 Task: Log work in the project AtlasLine for the issue 'Develop a new feature to allow for real-time collaboration on documents' spent time as '1w 1d 11h 21m' and remaining time as '4w 3d 4h 38m' and move to top of backlog. Now add the issue to the epic 'Virtual Private Network (VPN) Implementation'. Log work in the project AtlasLine for the issue 'Implement a new feature to allow for automatic updates to the software' spent time as '6w 5d 13h 13m' and remaining time as '2w 5d 9h 17m' and move to bottom of backlog. Now add the issue to the epic 'Enterprise Resource Planning (ERP) Implementation'
Action: Mouse moved to (193, 54)
Screenshot: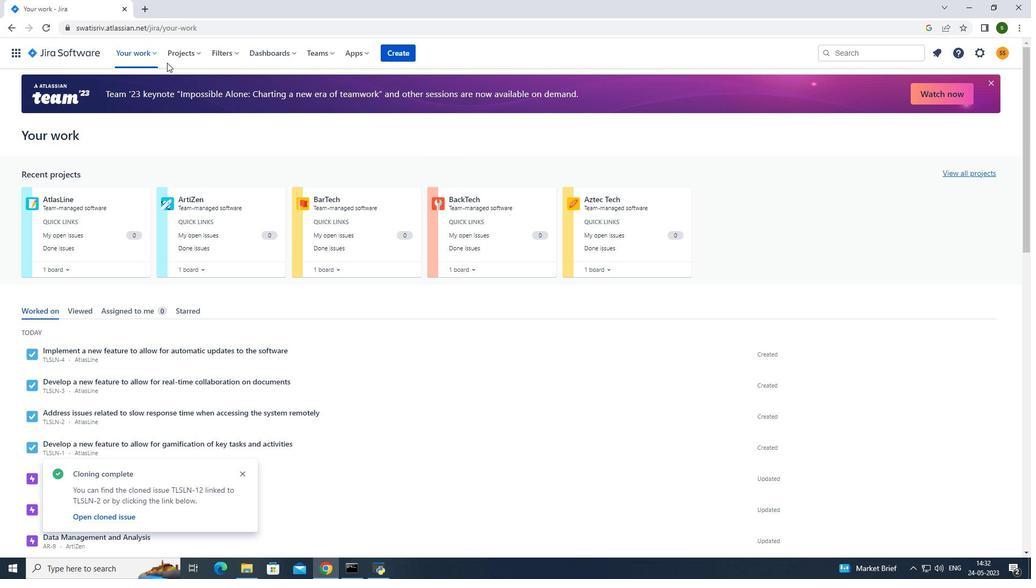 
Action: Mouse pressed left at (193, 54)
Screenshot: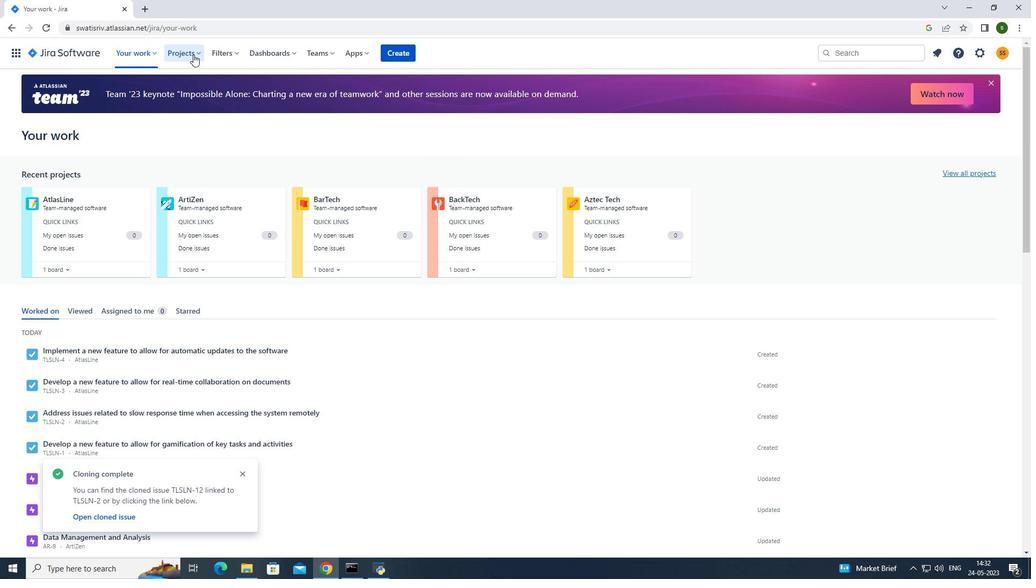 
Action: Mouse moved to (210, 94)
Screenshot: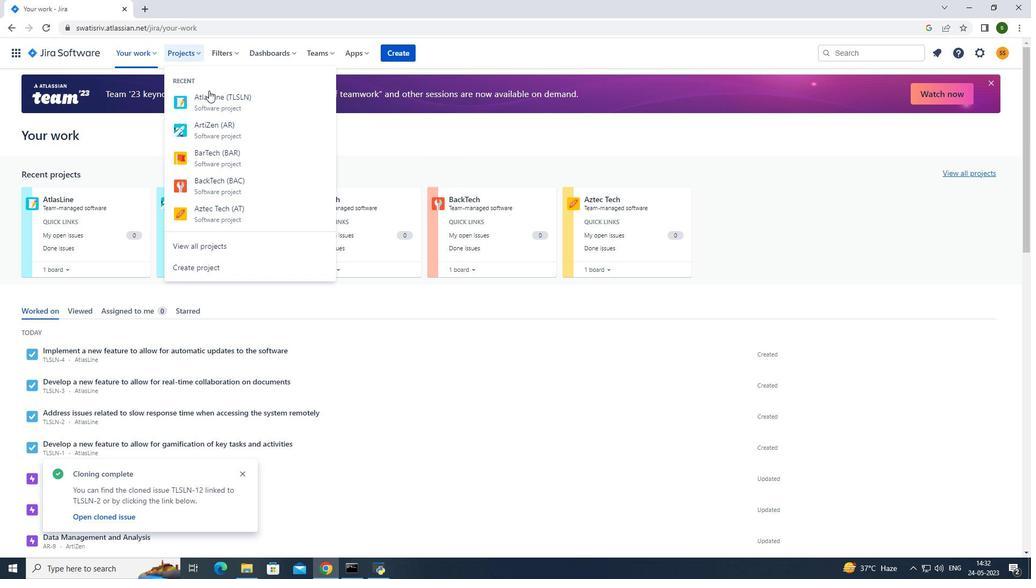 
Action: Mouse pressed left at (210, 94)
Screenshot: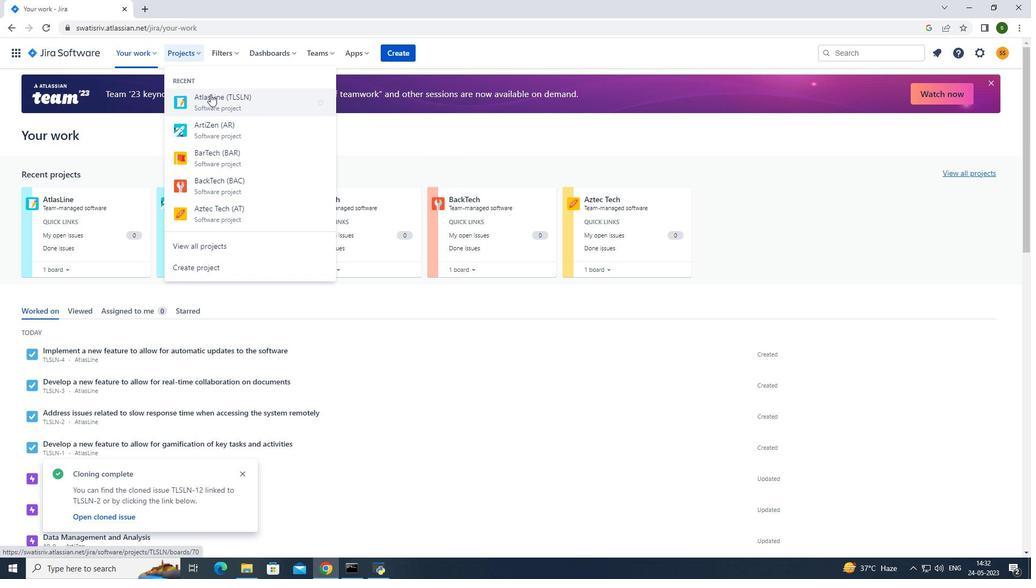 
Action: Mouse moved to (103, 160)
Screenshot: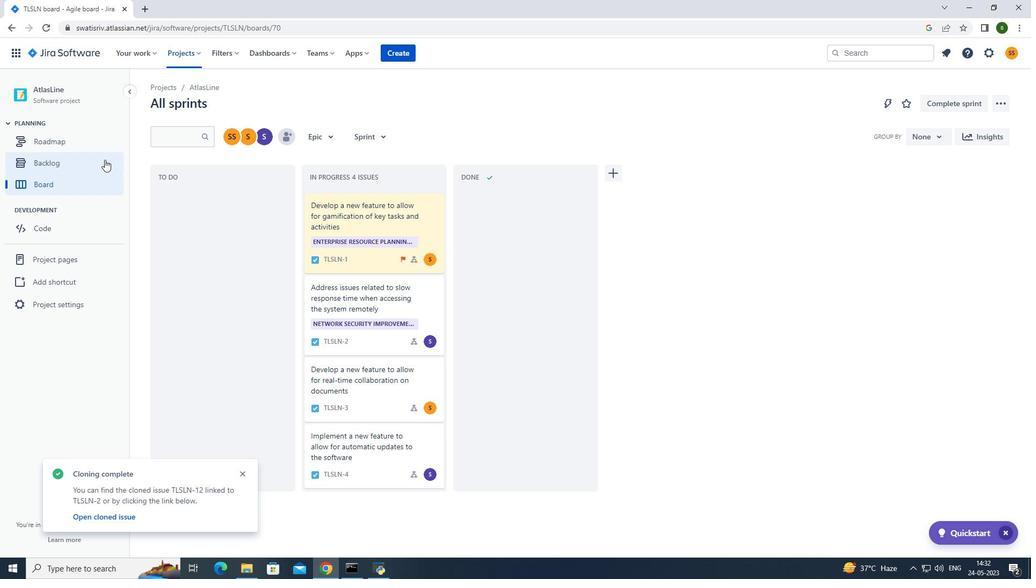 
Action: Mouse pressed left at (103, 160)
Screenshot: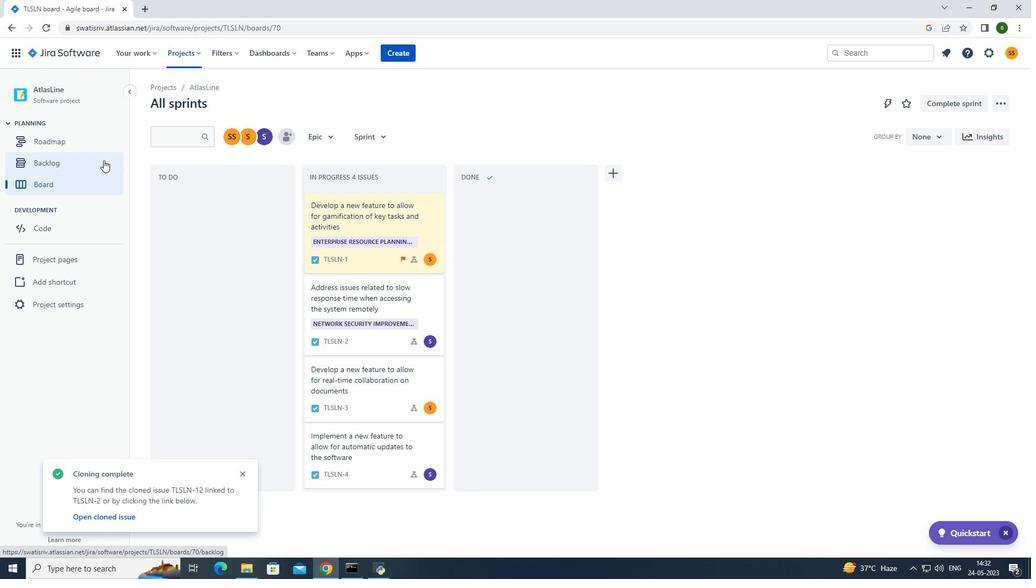 
Action: Mouse moved to (524, 320)
Screenshot: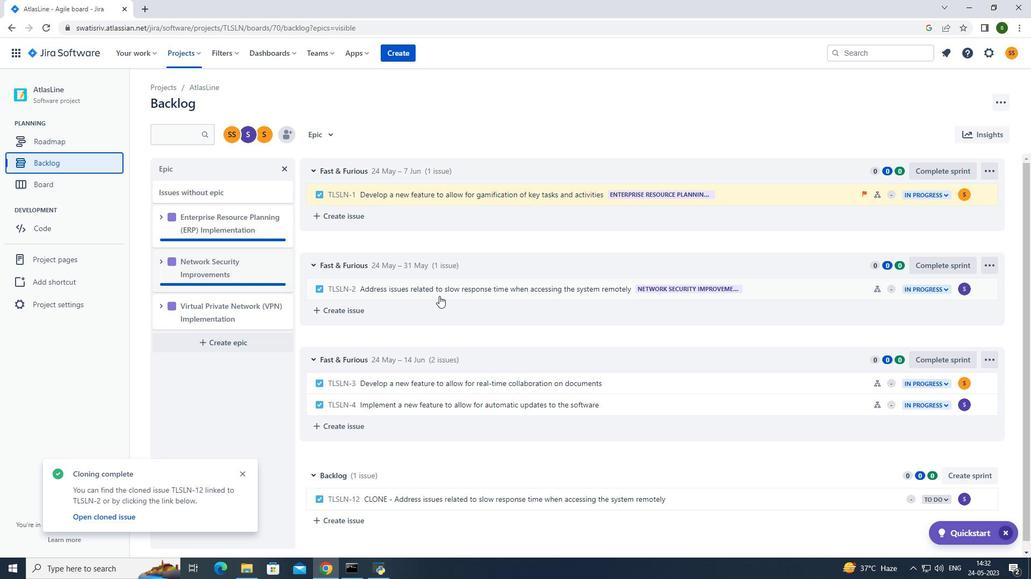 
Action: Mouse scrolled (524, 319) with delta (0, 0)
Screenshot: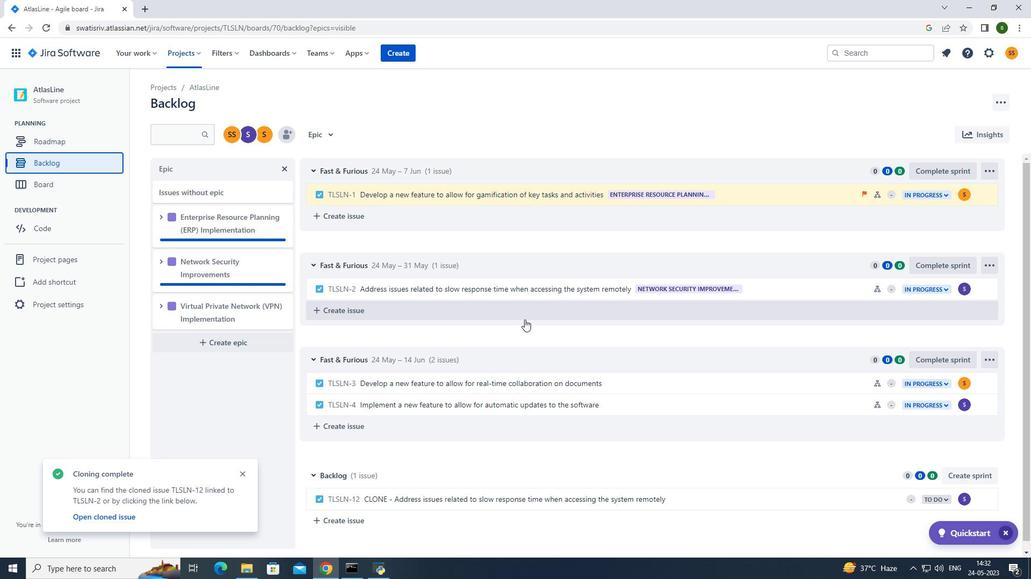
Action: Mouse moved to (744, 375)
Screenshot: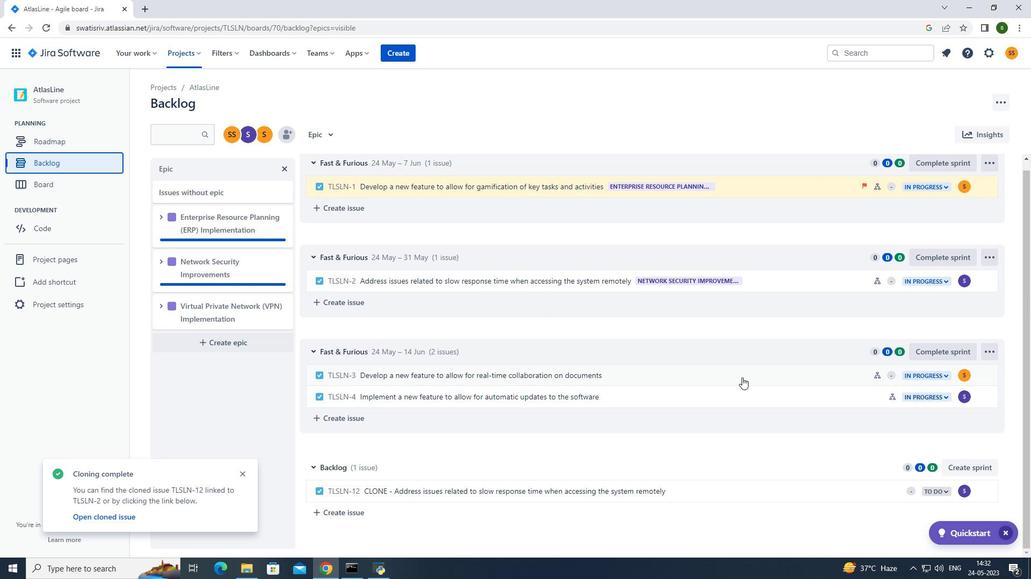 
Action: Mouse pressed left at (744, 375)
Screenshot: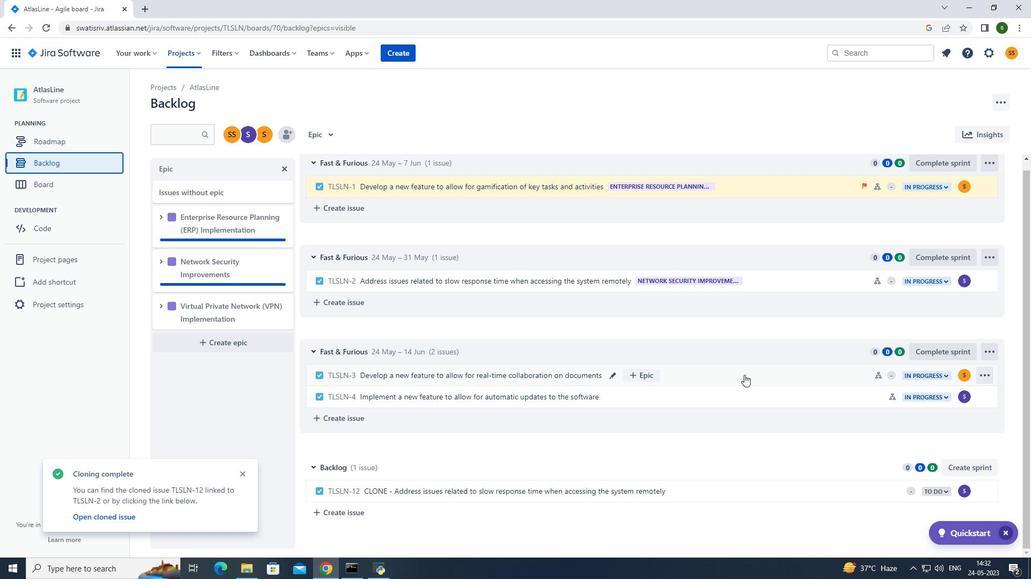 
Action: Mouse moved to (981, 164)
Screenshot: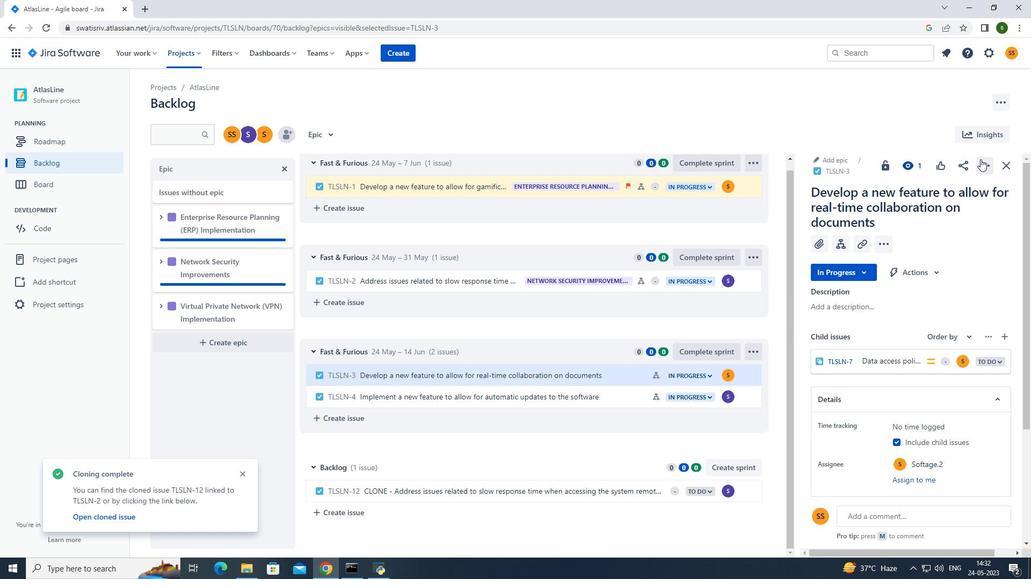 
Action: Mouse pressed left at (981, 164)
Screenshot: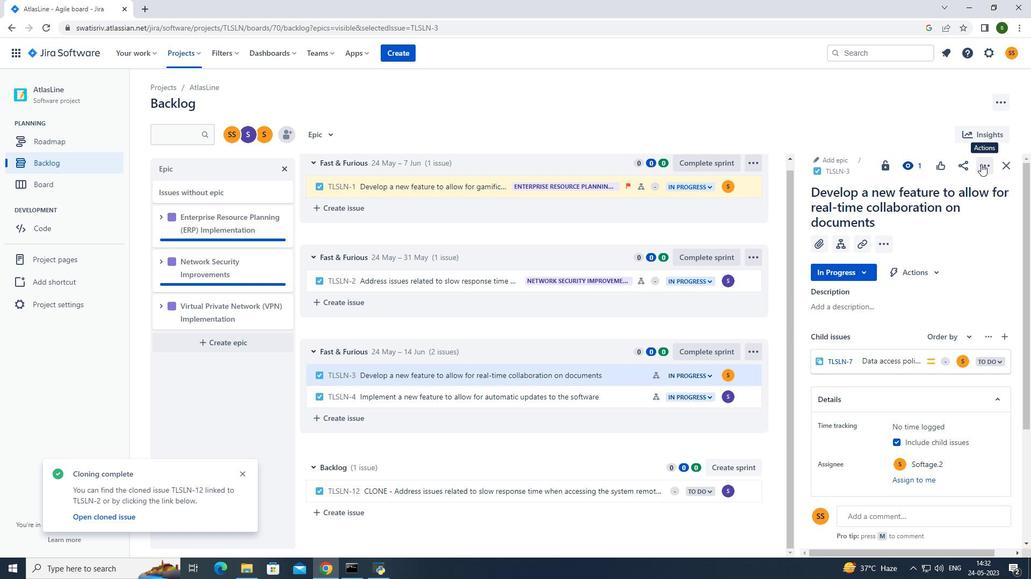 
Action: Mouse moved to (949, 197)
Screenshot: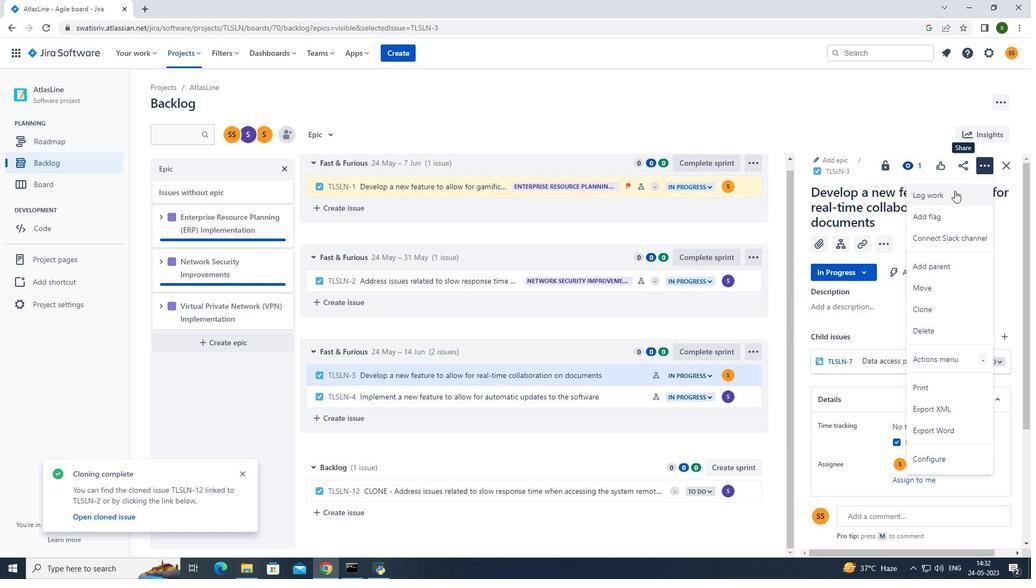 
Action: Mouse pressed left at (949, 197)
Screenshot: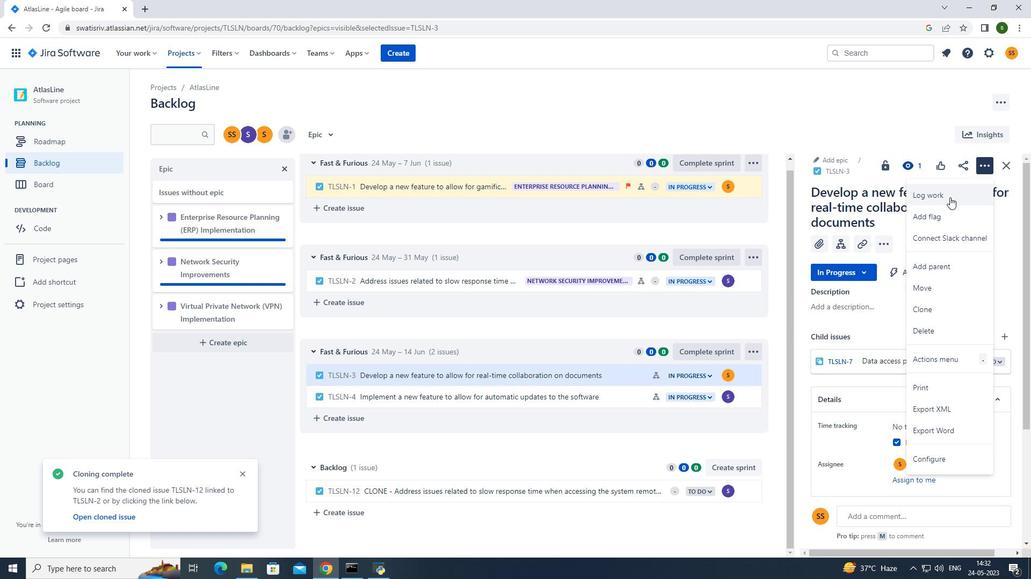 
Action: Mouse moved to (458, 154)
Screenshot: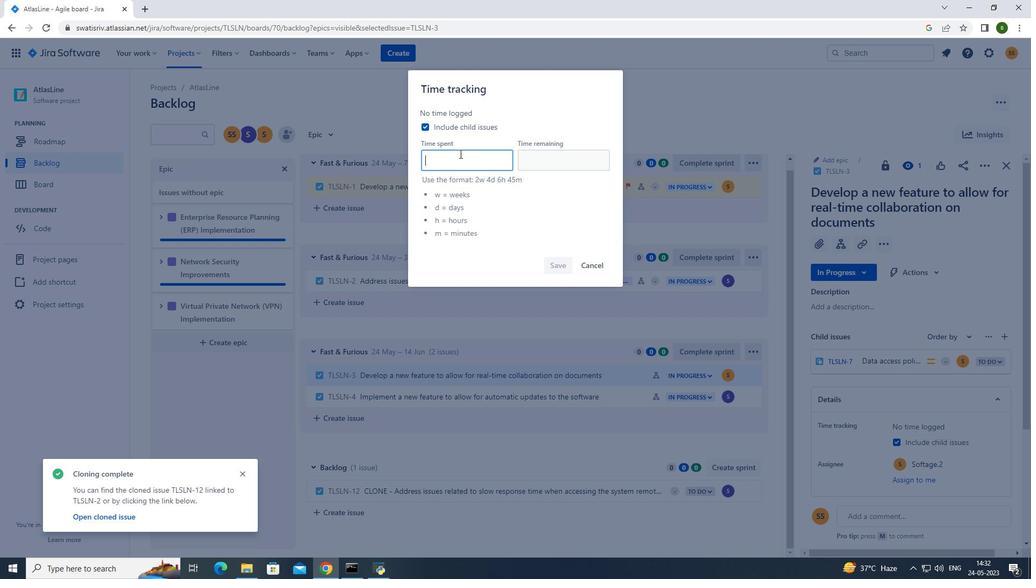 
Action: Mouse pressed left at (458, 154)
Screenshot: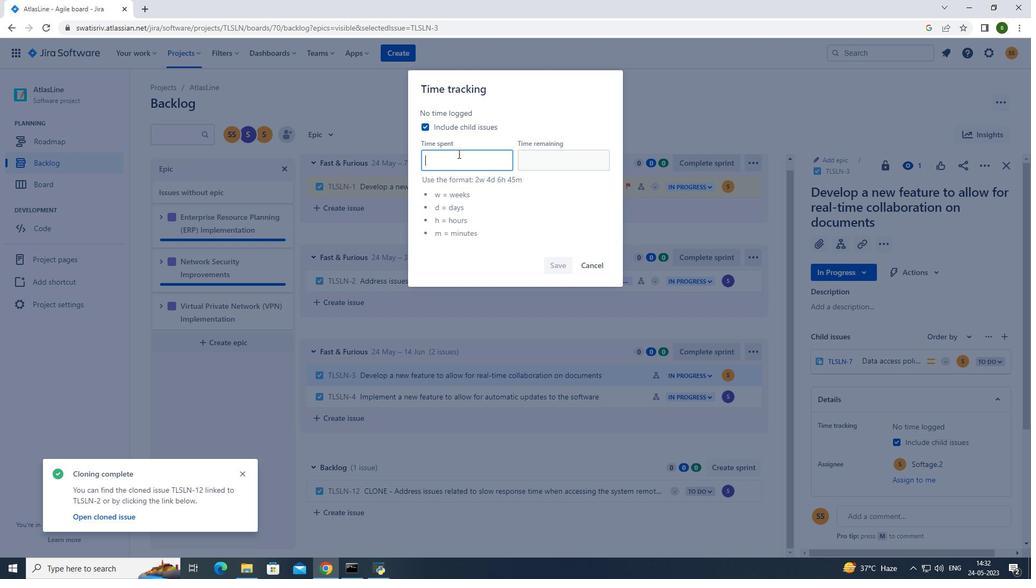 
Action: Key pressed 1w<Key.space>1d<Key.space>11h<Key.space>21m
Screenshot: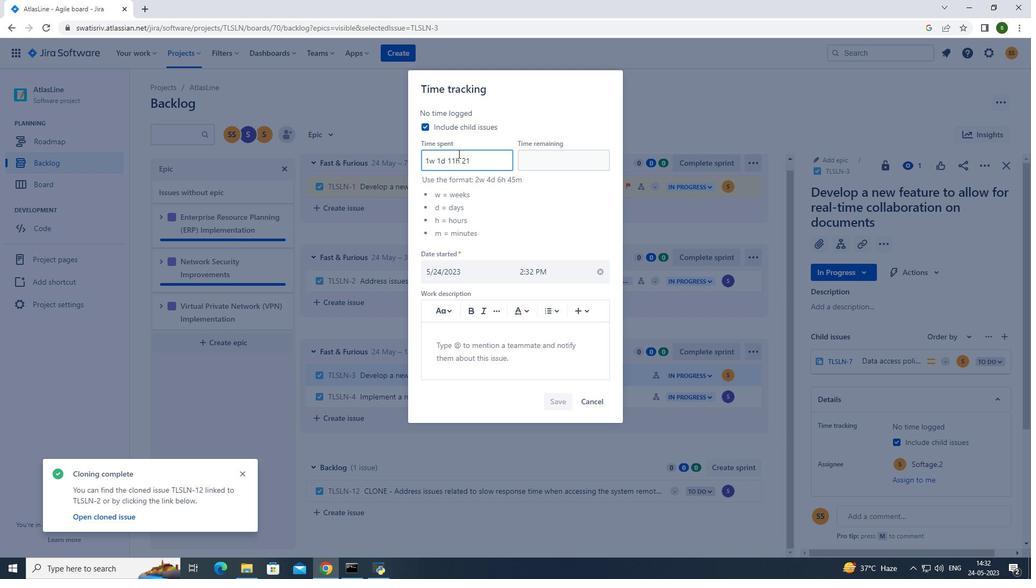 
Action: Mouse moved to (555, 168)
Screenshot: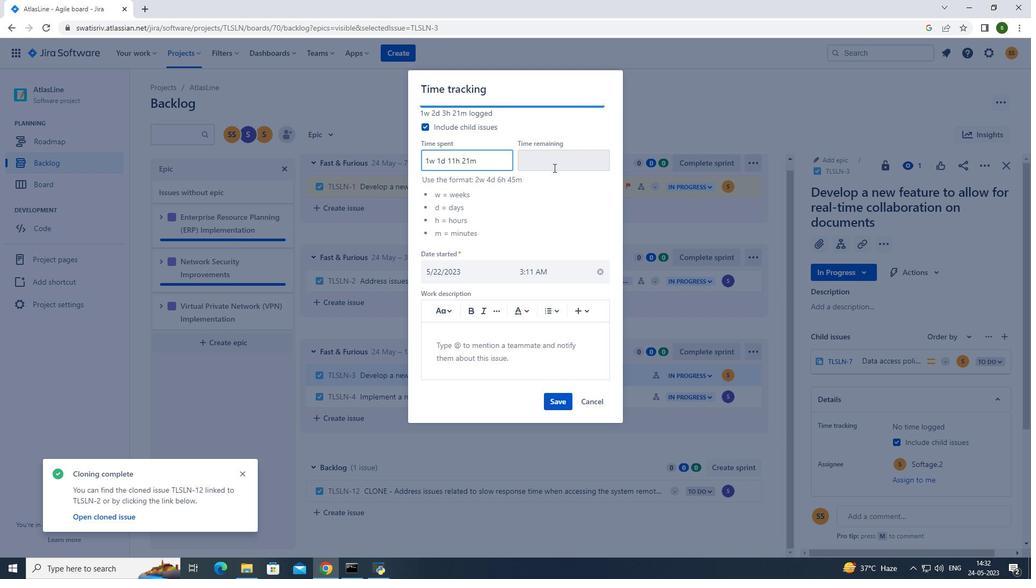 
Action: Mouse pressed left at (555, 168)
Screenshot: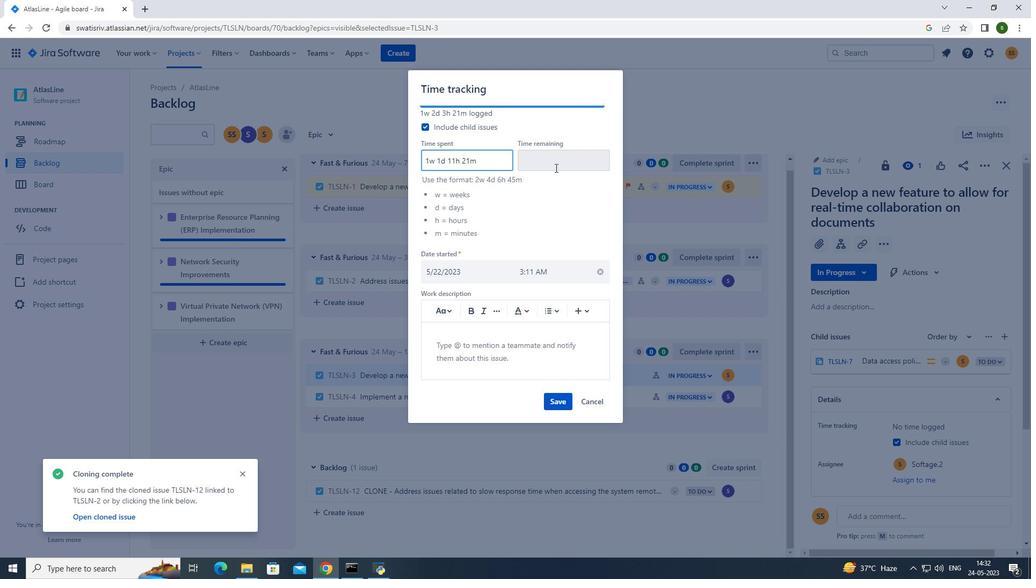 
Action: Key pressed 4w
Screenshot: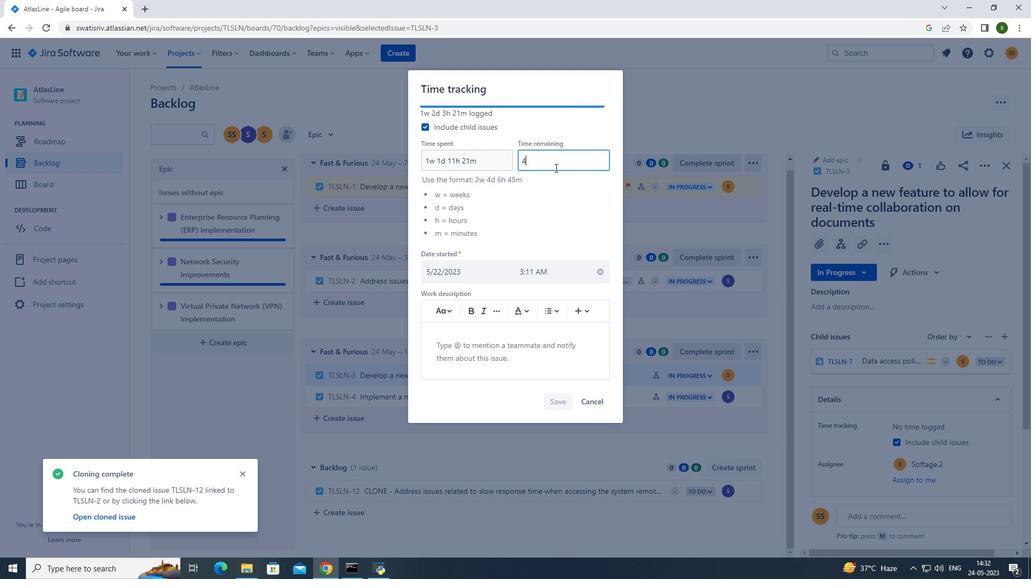 
Action: Mouse moved to (554, 169)
Screenshot: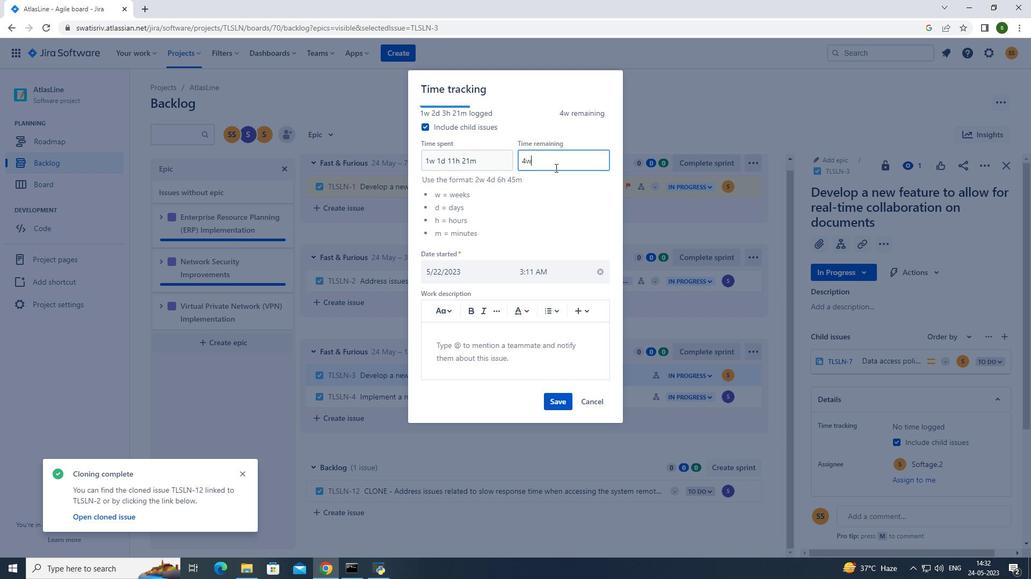 
Action: Key pressed <Key.space>
Screenshot: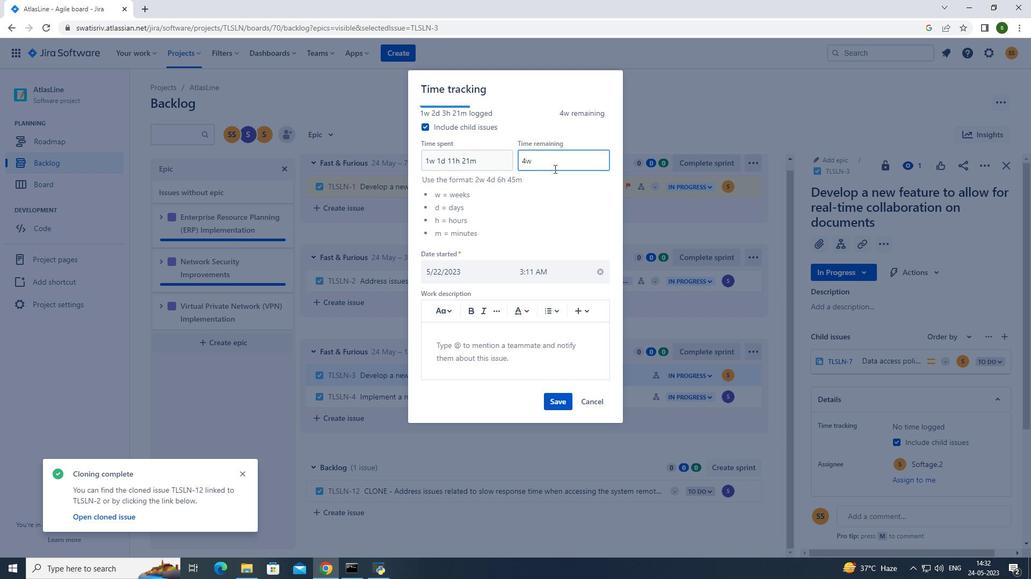 
Action: Mouse moved to (554, 169)
Screenshot: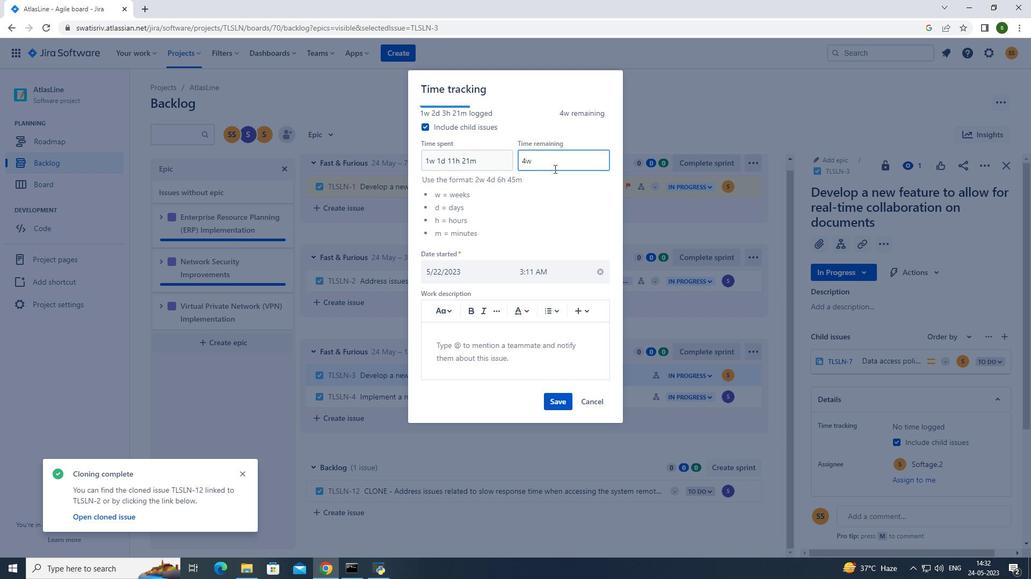 
Action: Key pressed 3d<Key.space>4h<Key.space>38m
Screenshot: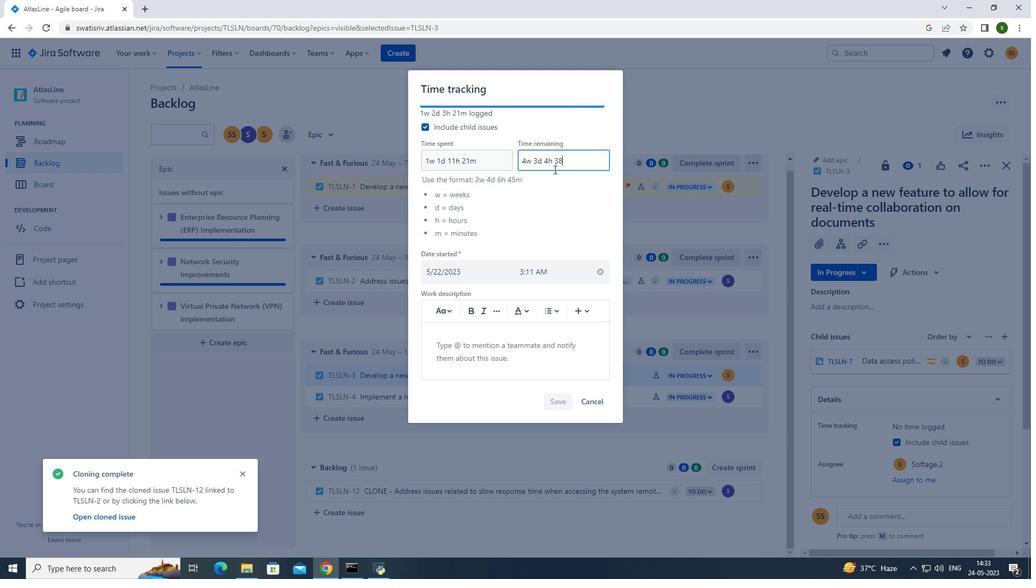 
Action: Mouse moved to (554, 395)
Screenshot: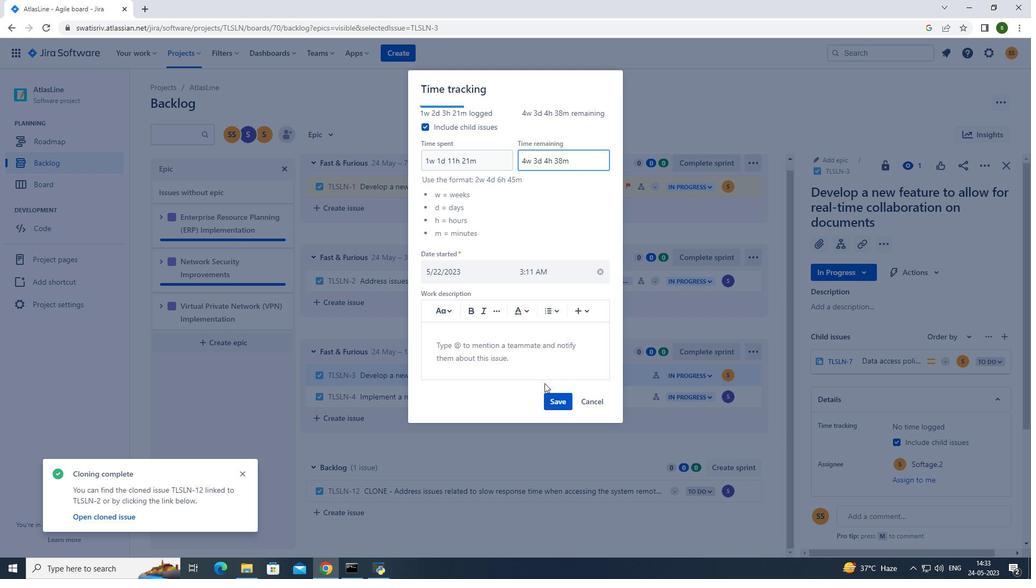 
Action: Mouse pressed left at (554, 395)
Screenshot: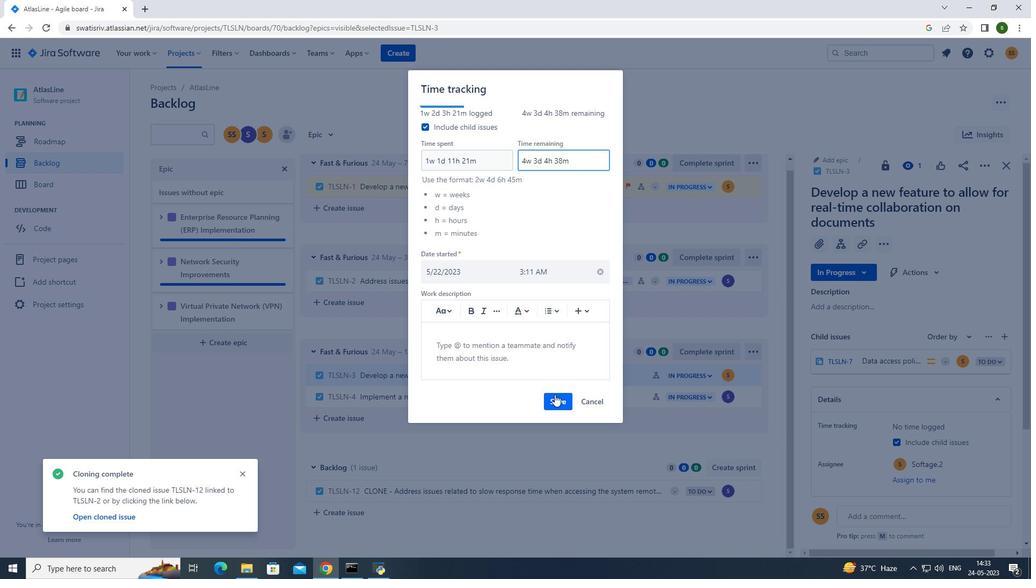 
Action: Mouse moved to (749, 370)
Screenshot: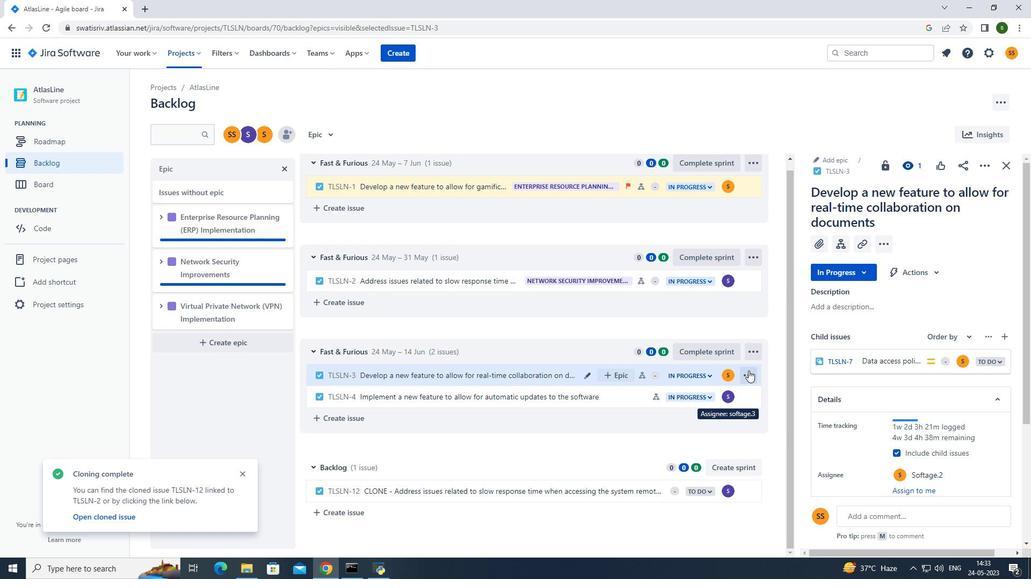 
Action: Mouse pressed left at (749, 370)
Screenshot: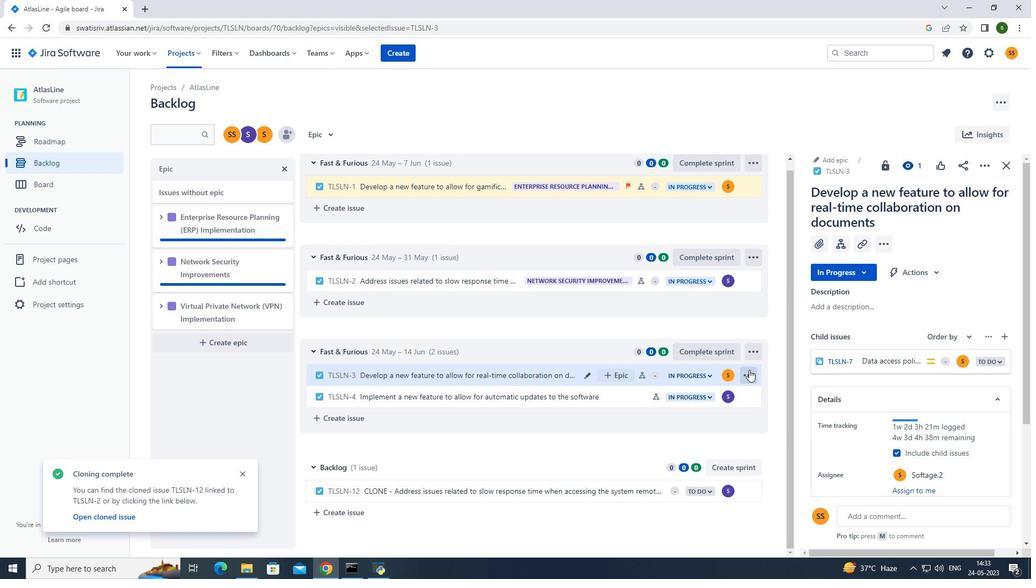 
Action: Mouse moved to (734, 336)
Screenshot: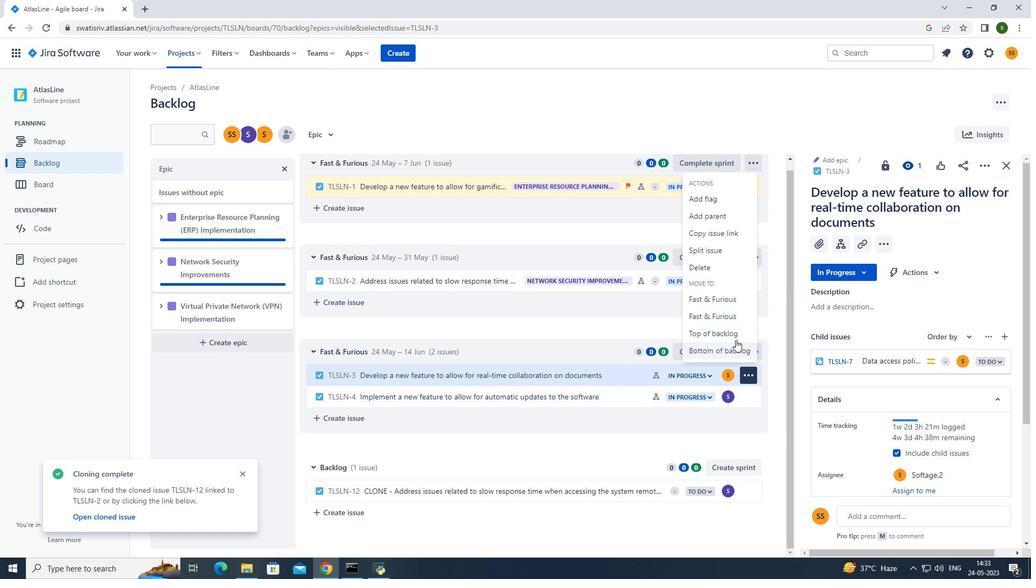 
Action: Mouse pressed left at (734, 336)
Screenshot: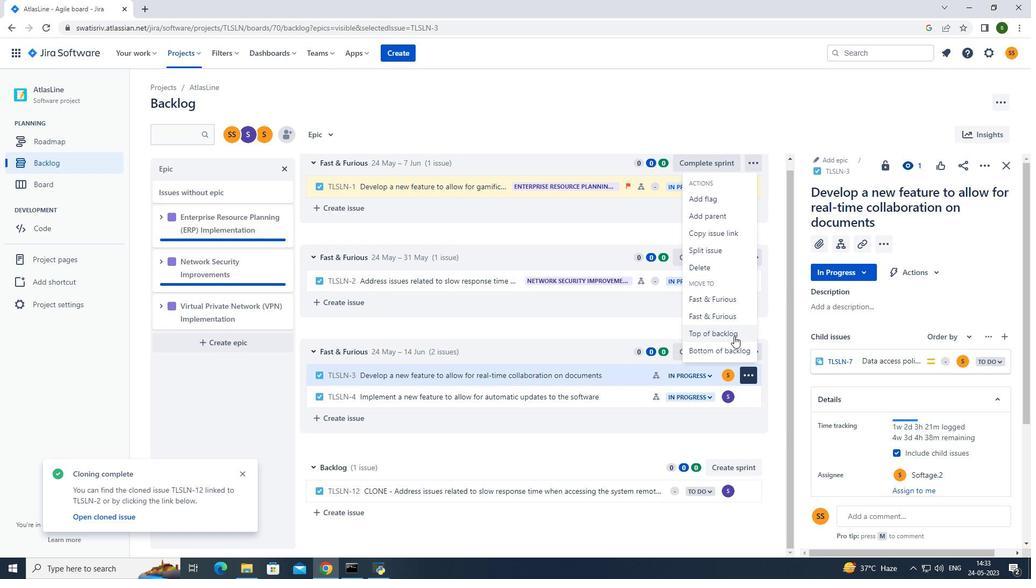 
Action: Mouse moved to (536, 168)
Screenshot: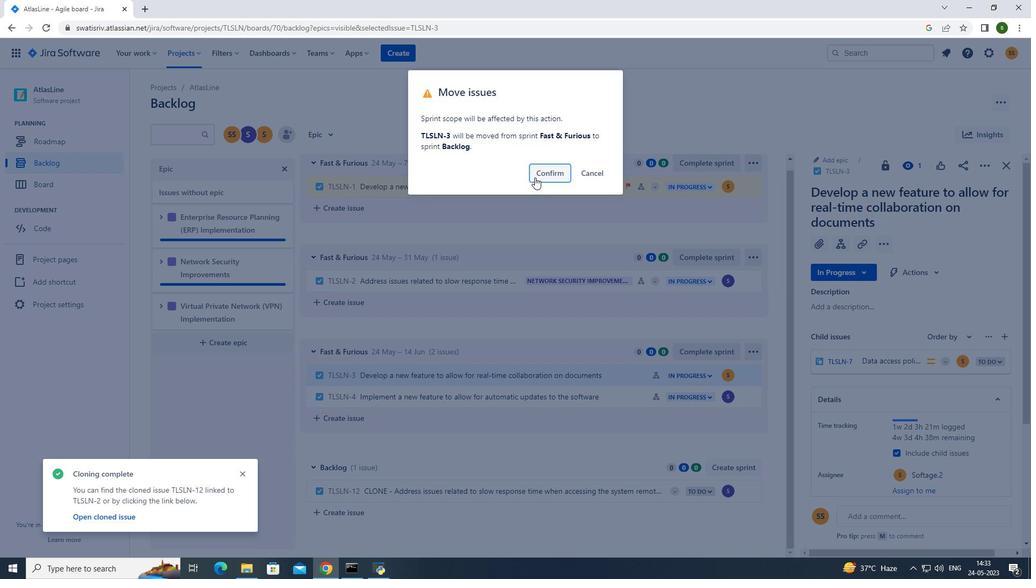
Action: Mouse pressed left at (536, 168)
Screenshot: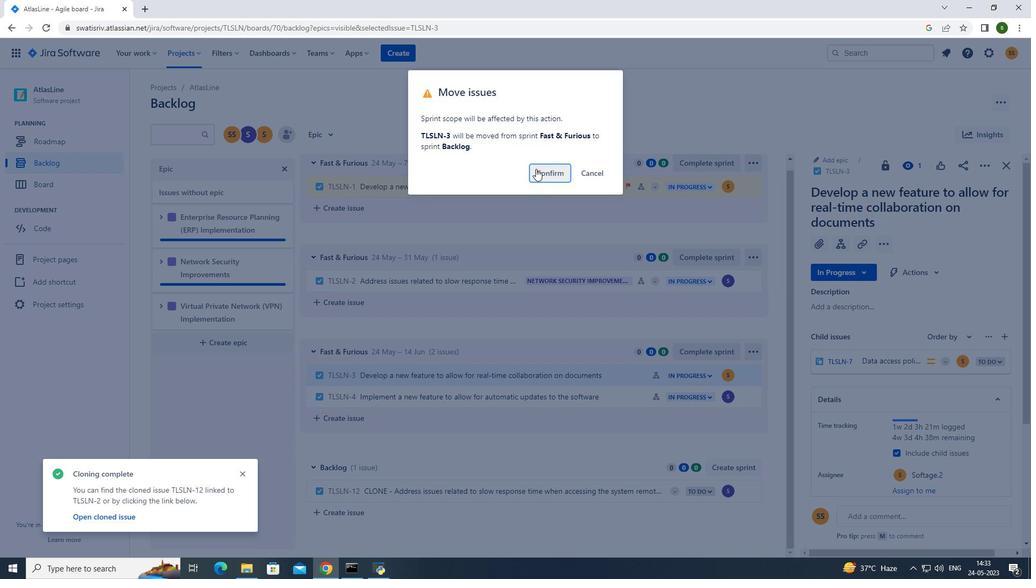 
Action: Mouse moved to (617, 467)
Screenshot: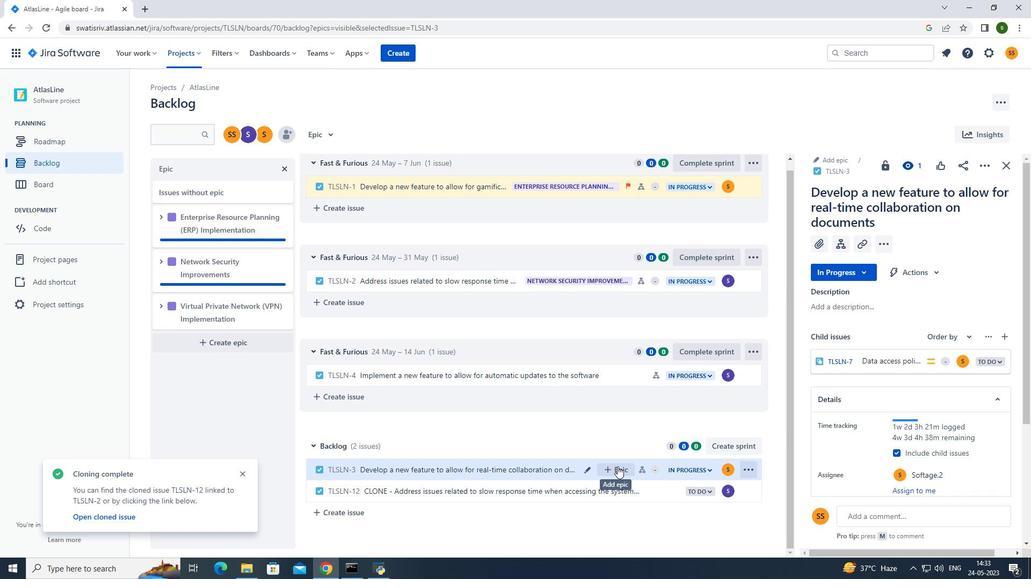 
Action: Mouse pressed left at (617, 467)
Screenshot: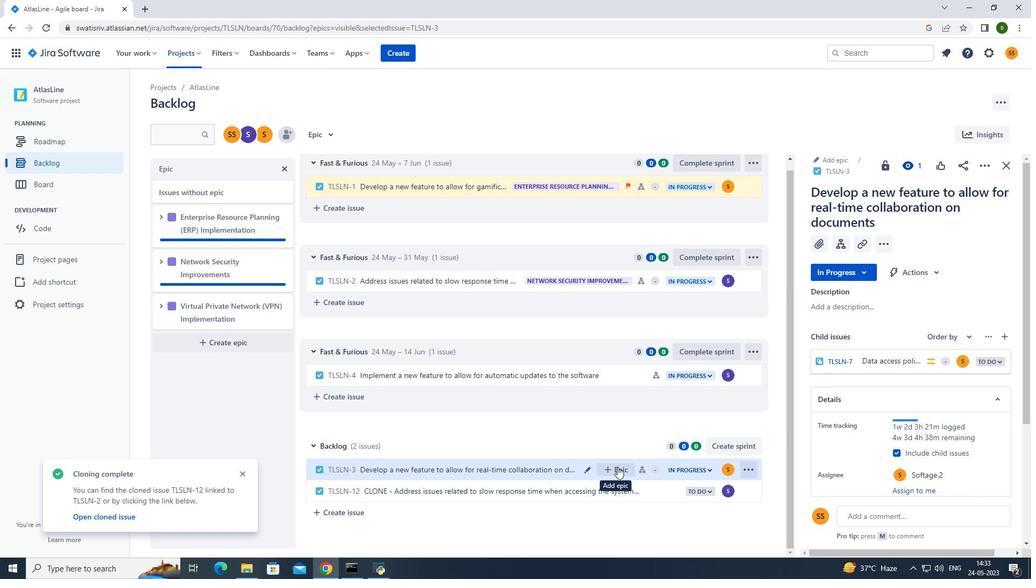 
Action: Mouse moved to (649, 546)
Screenshot: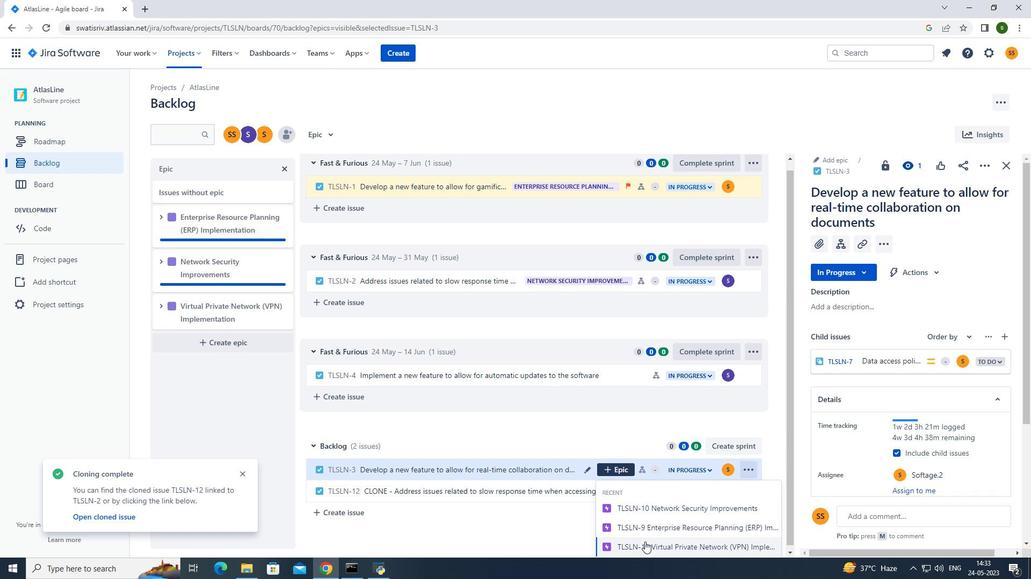 
Action: Mouse pressed left at (649, 546)
Screenshot: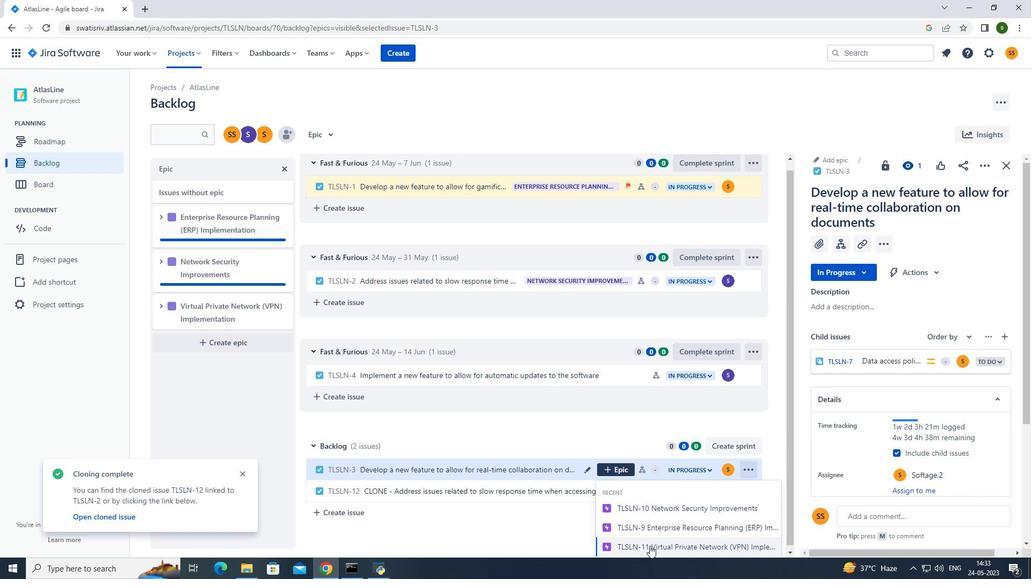
Action: Mouse moved to (325, 132)
Screenshot: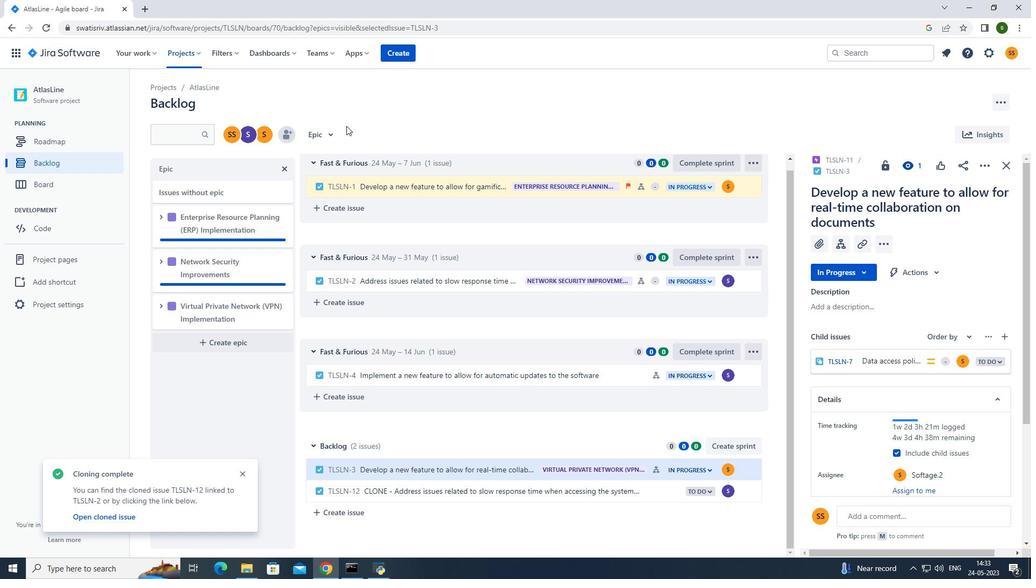 
Action: Mouse pressed left at (325, 132)
Screenshot: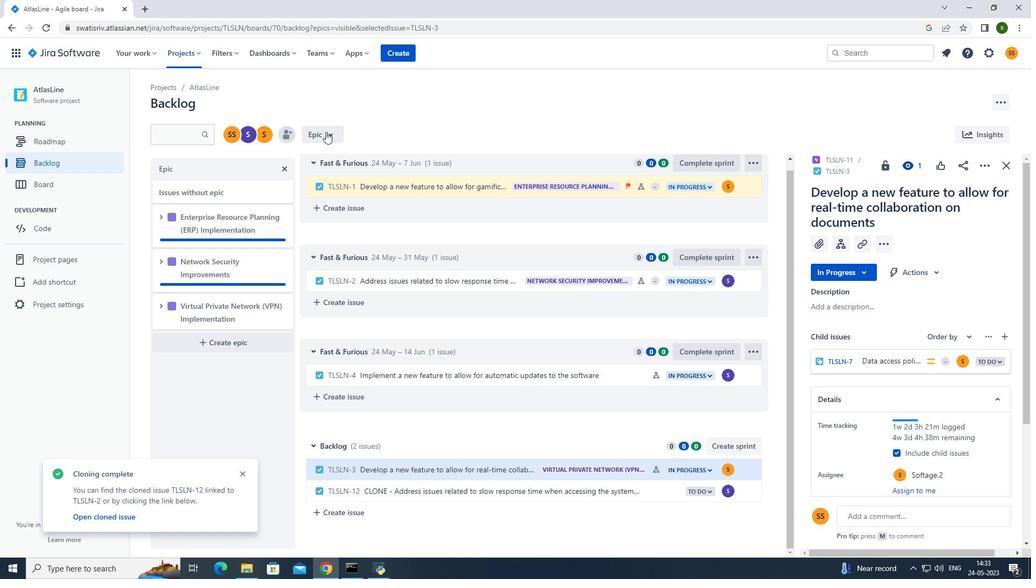 
Action: Mouse moved to (353, 213)
Screenshot: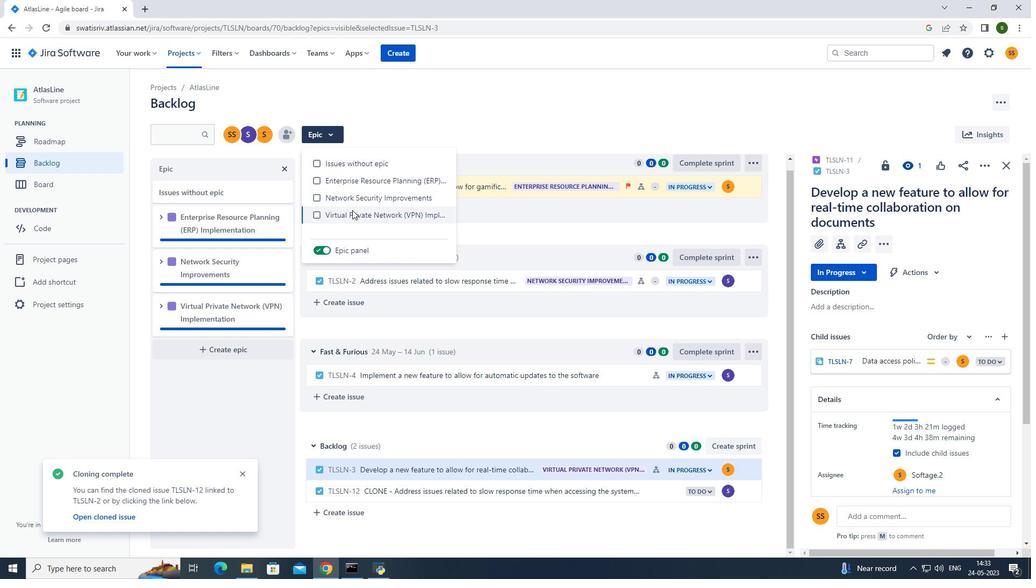 
Action: Mouse pressed left at (353, 213)
Screenshot: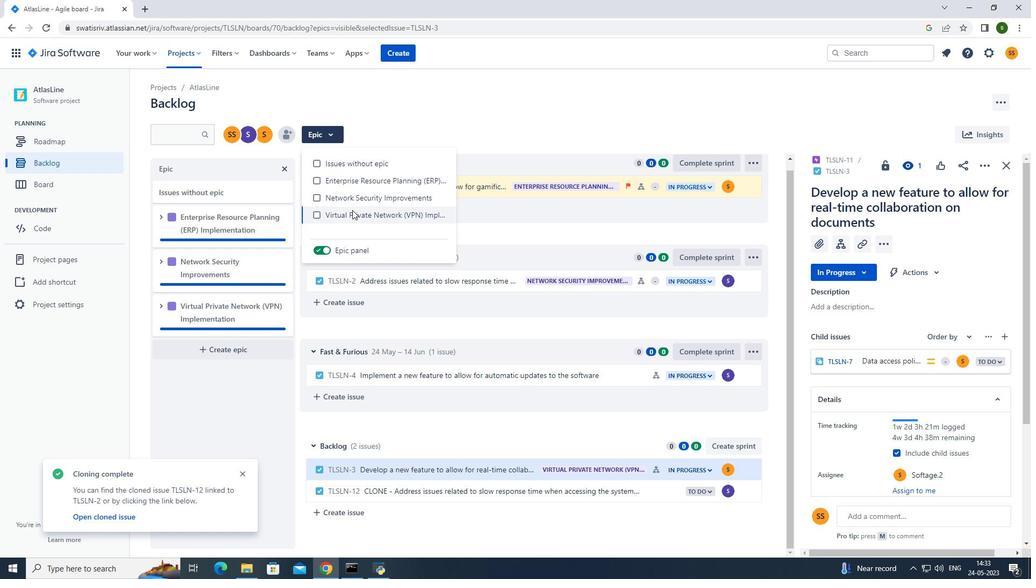 
Action: Mouse moved to (387, 96)
Screenshot: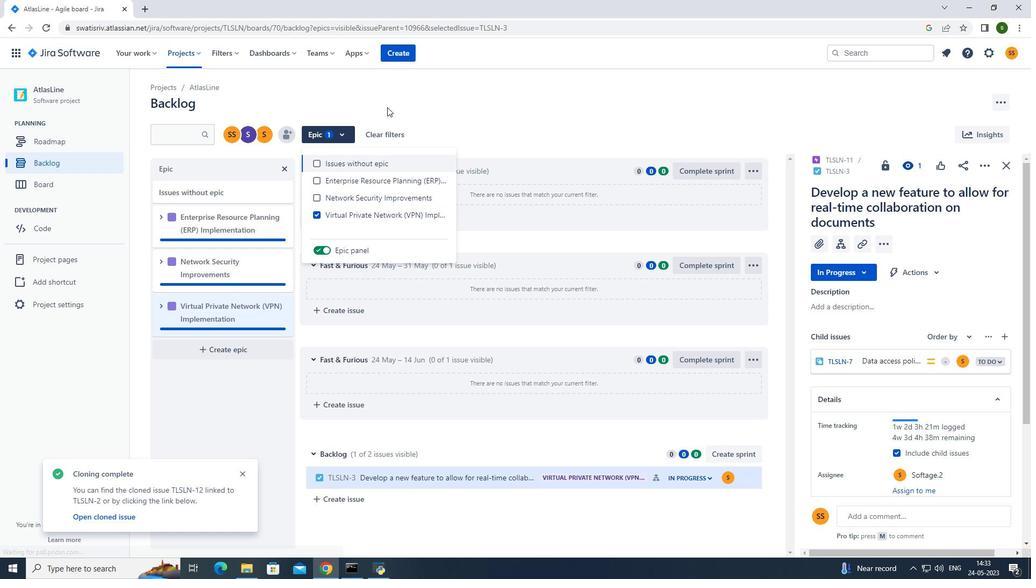 
Action: Mouse pressed left at (387, 96)
Screenshot: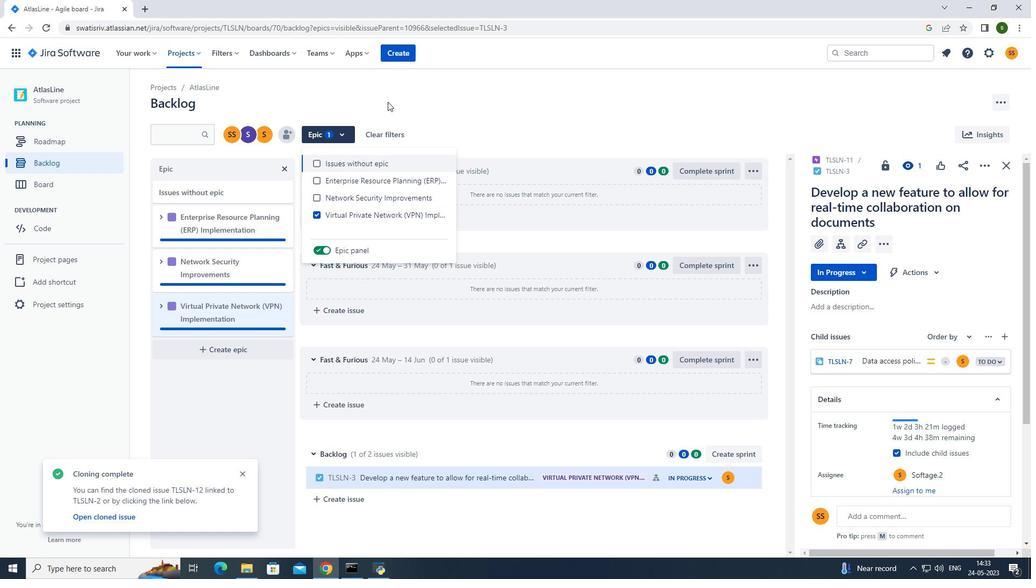 
Action: Mouse moved to (190, 52)
Screenshot: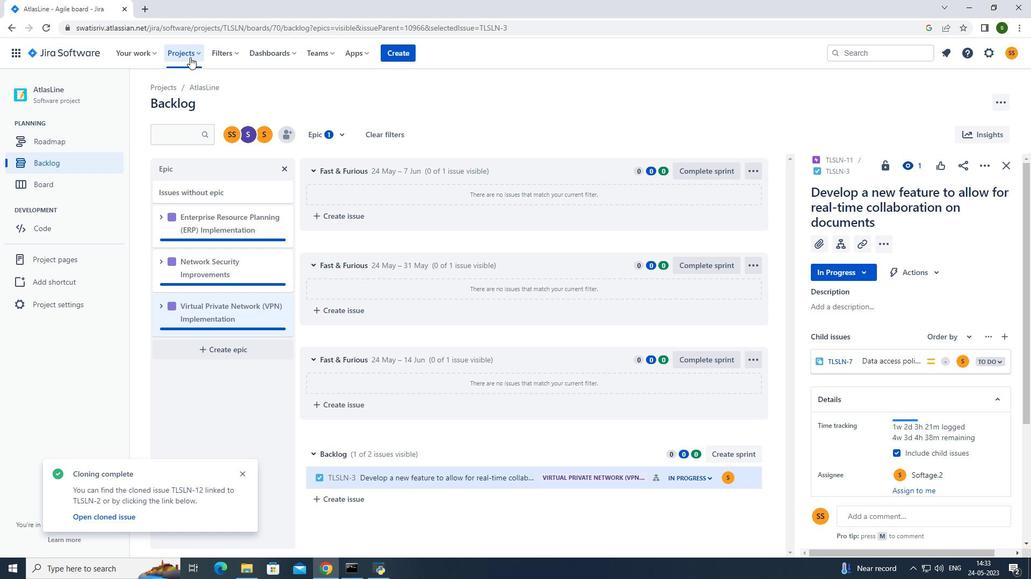 
Action: Mouse pressed left at (190, 52)
Screenshot: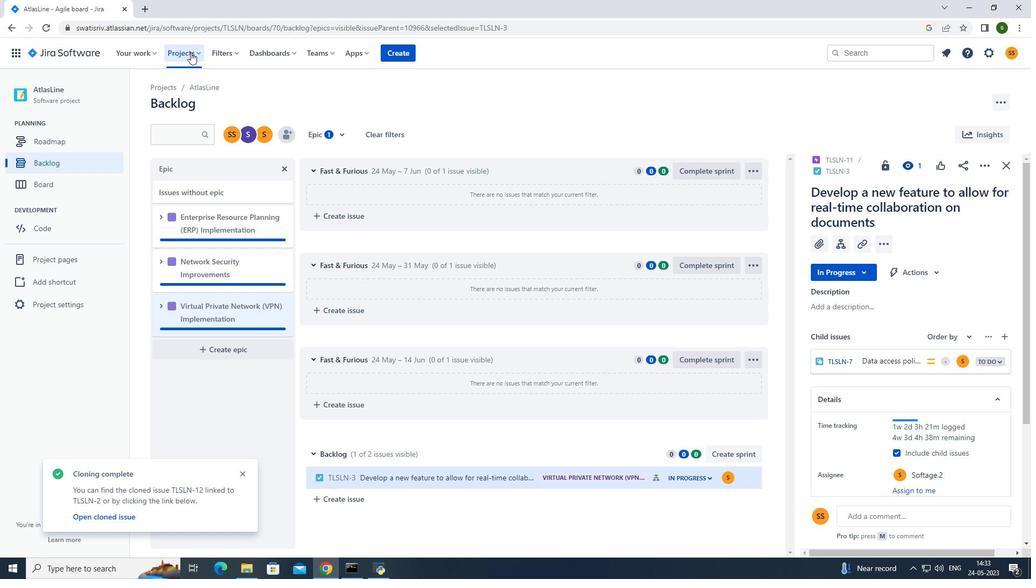 
Action: Mouse moved to (209, 106)
Screenshot: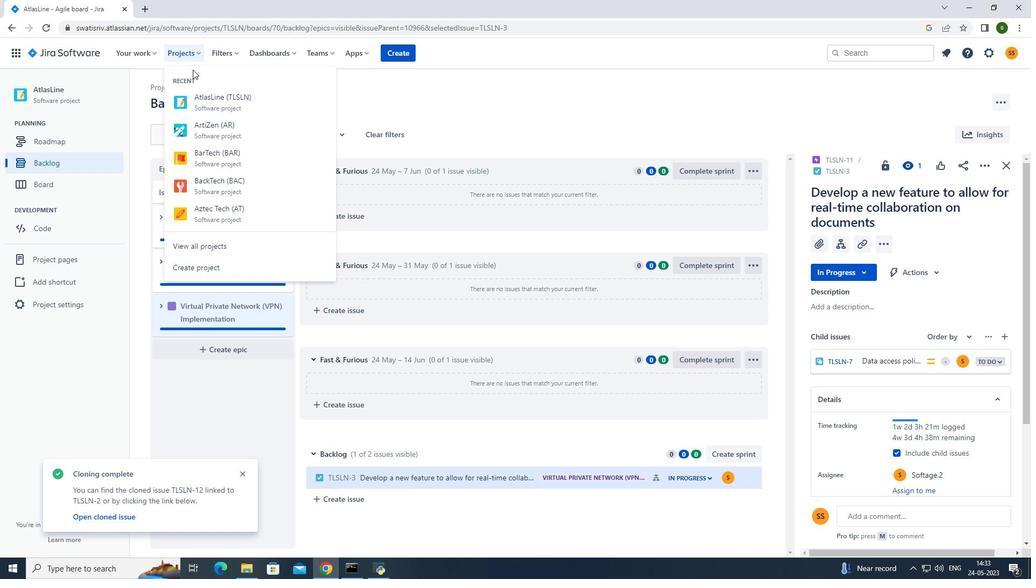 
Action: Mouse pressed left at (209, 106)
Screenshot: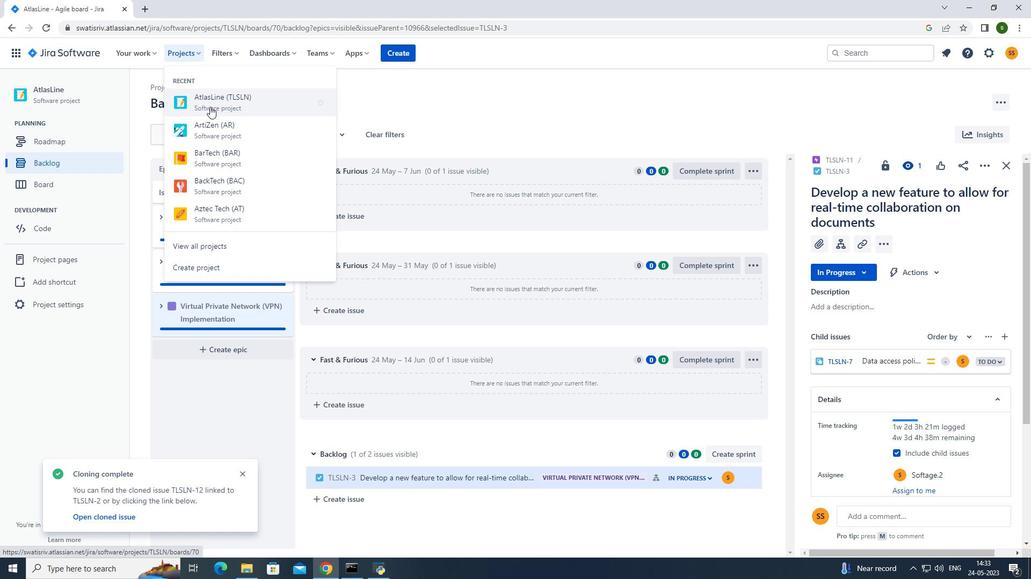 
Action: Mouse moved to (74, 161)
Screenshot: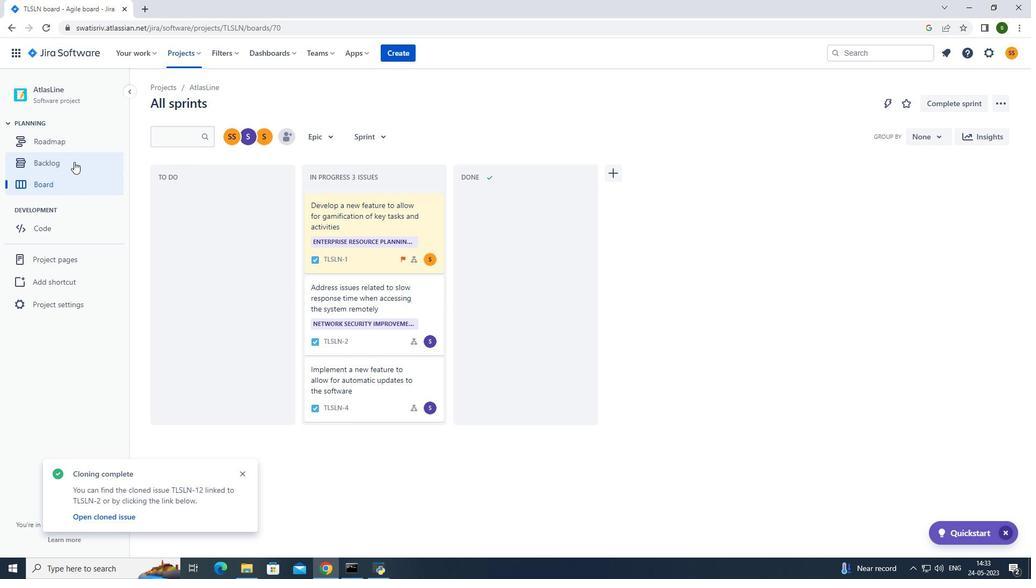 
Action: Mouse pressed left at (74, 161)
Screenshot: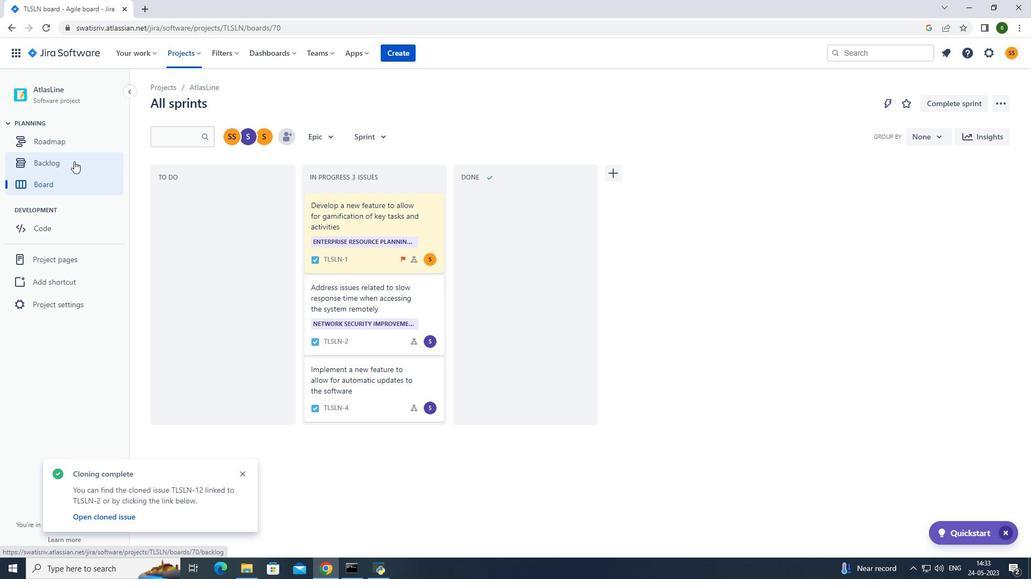 
Action: Mouse moved to (501, 386)
Screenshot: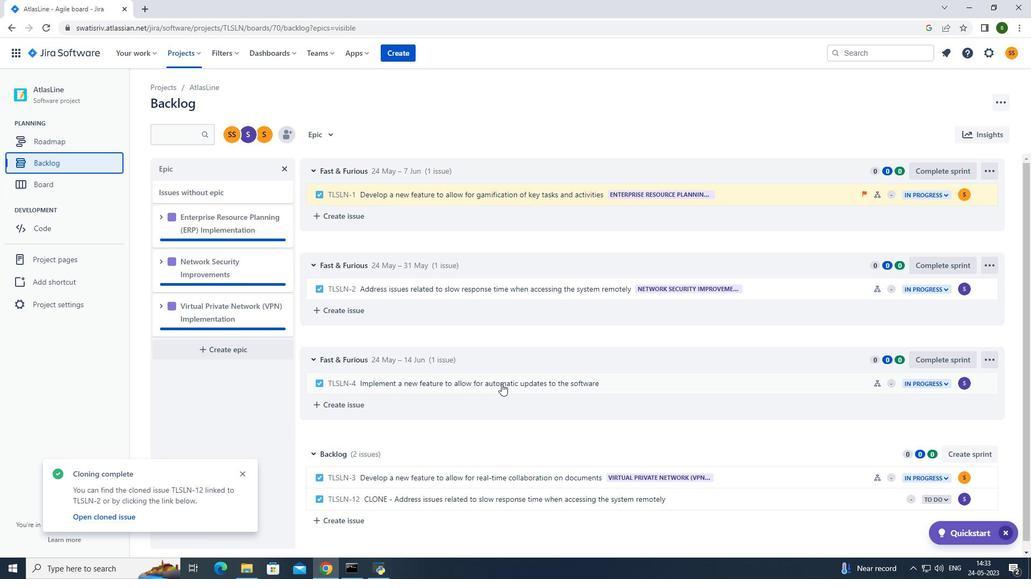 
Action: Mouse scrolled (501, 385) with delta (0, 0)
Screenshot: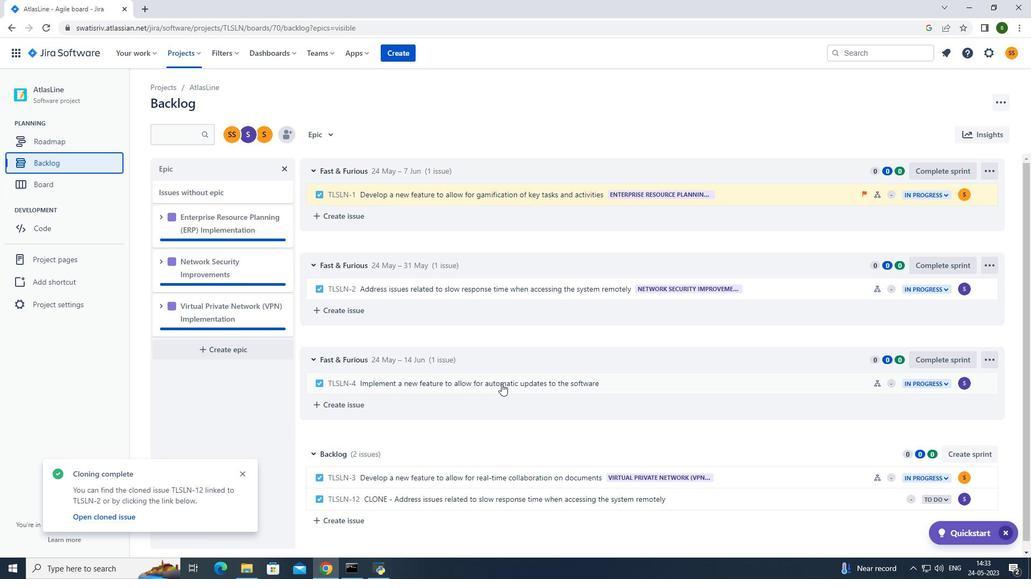 
Action: Mouse moved to (706, 371)
Screenshot: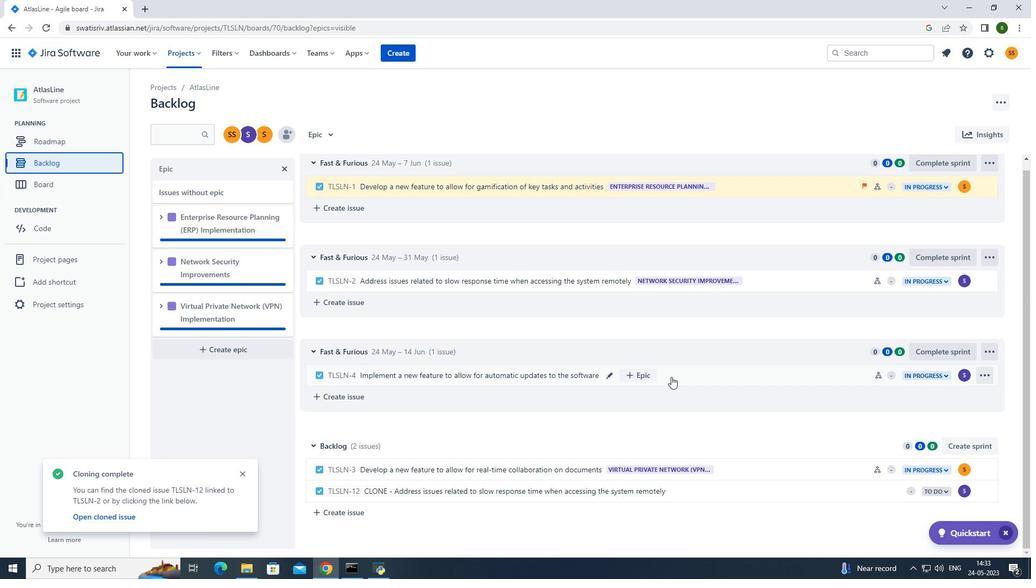 
Action: Mouse pressed left at (706, 371)
Screenshot: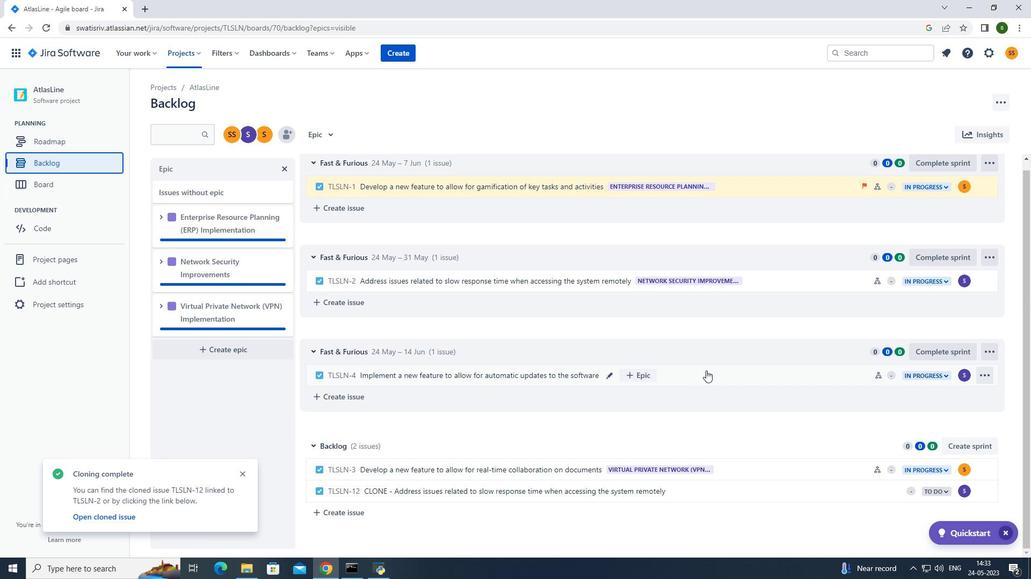 
Action: Mouse moved to (984, 170)
Screenshot: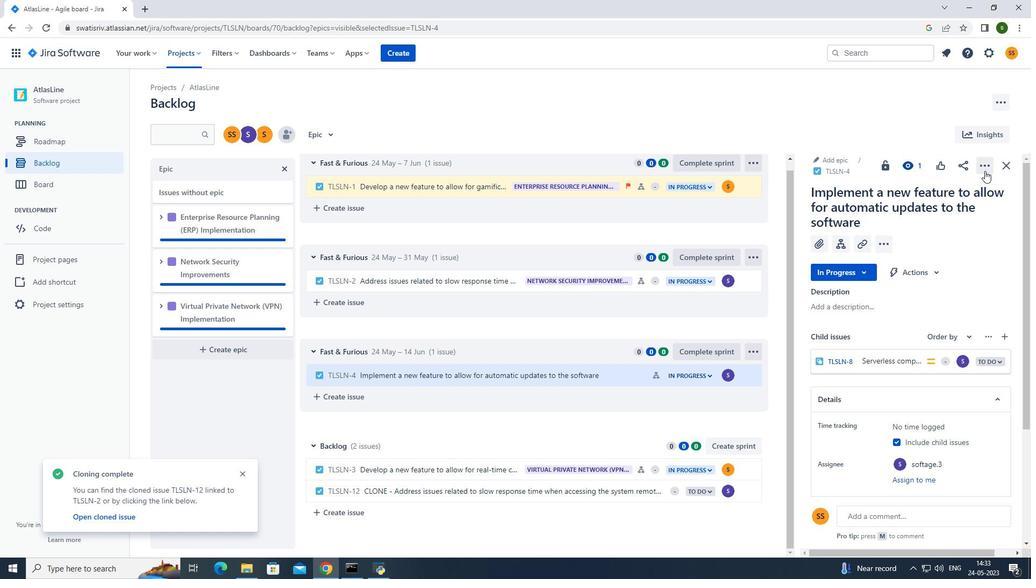 
Action: Mouse pressed left at (984, 170)
Screenshot: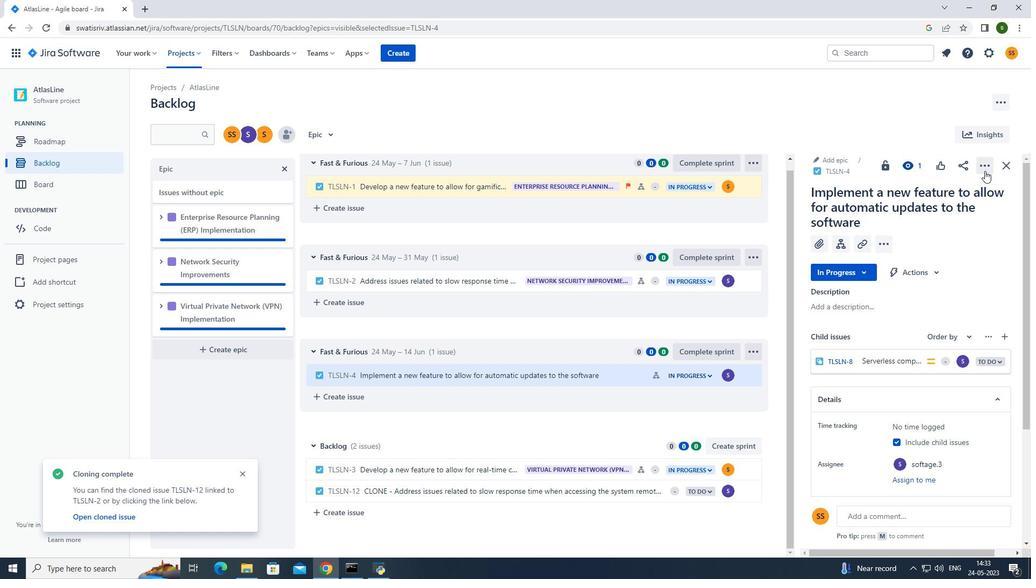 
Action: Mouse moved to (973, 191)
Screenshot: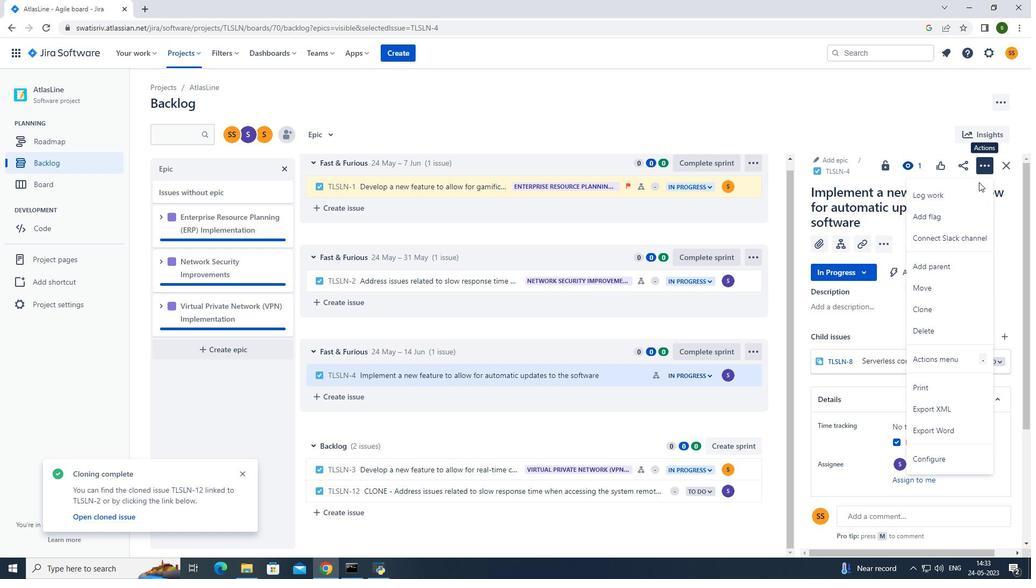 
Action: Mouse pressed left at (973, 191)
Screenshot: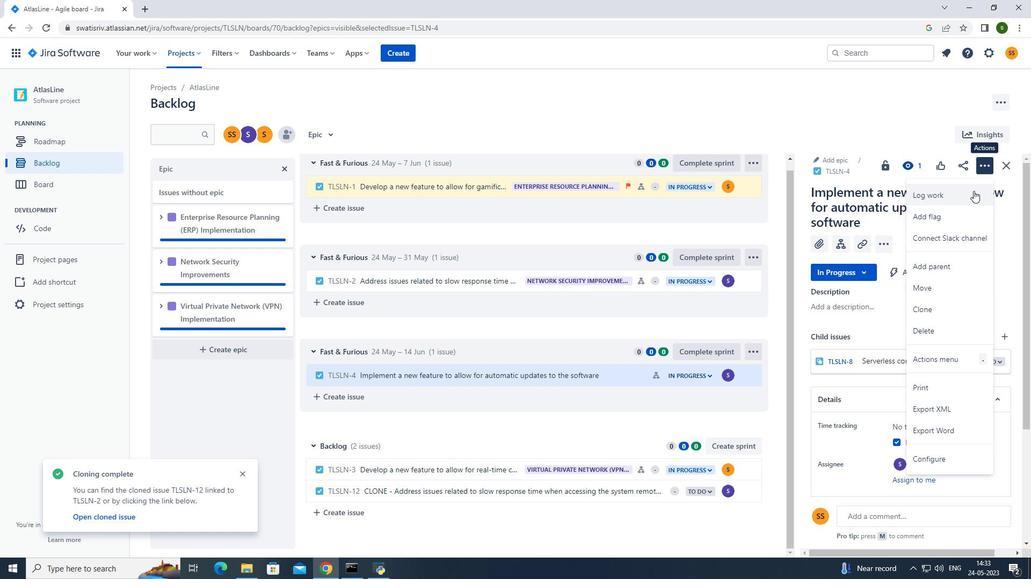 
Action: Mouse moved to (464, 163)
Screenshot: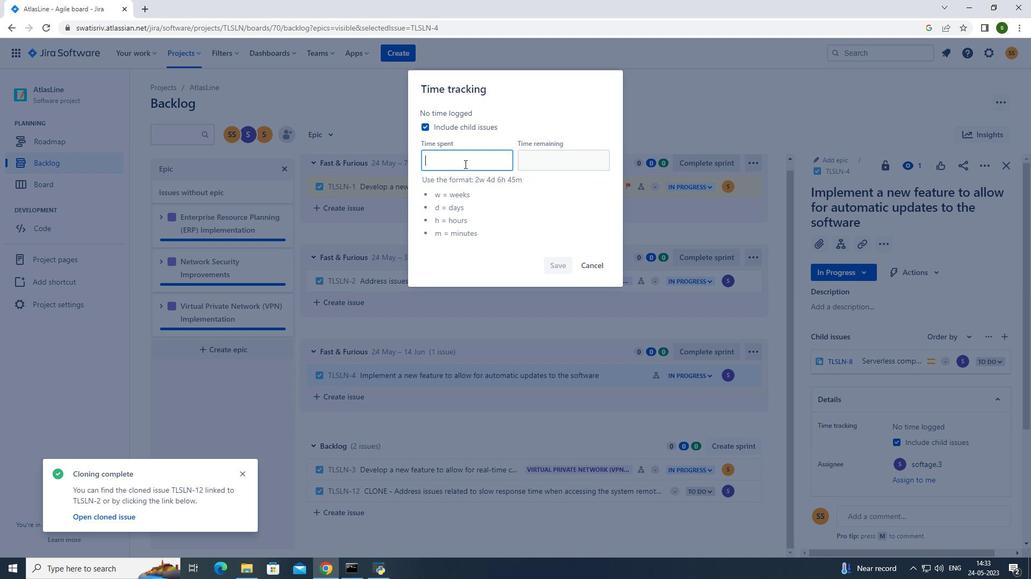 
Action: Mouse pressed left at (464, 163)
Screenshot: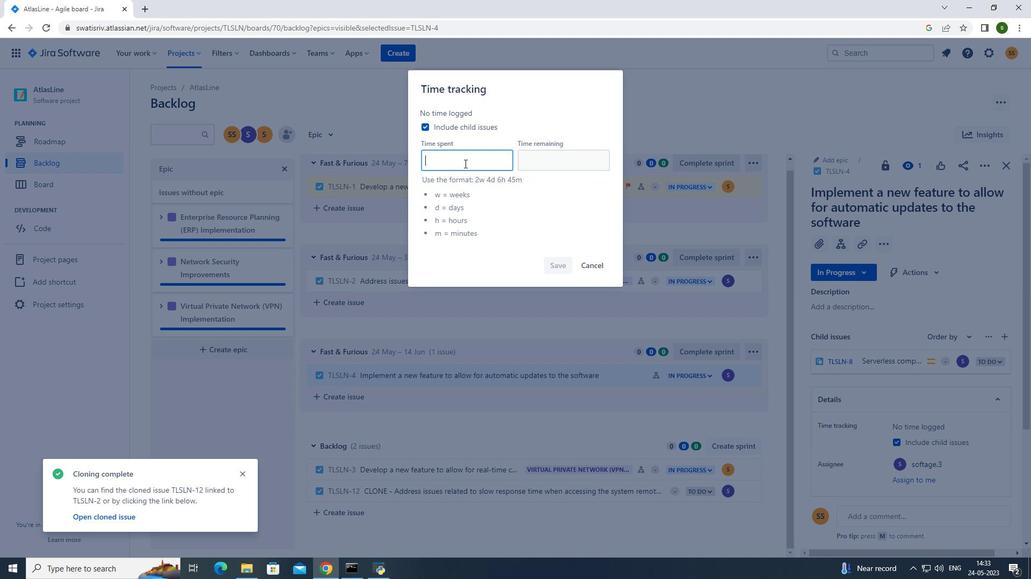 
Action: Mouse moved to (463, 163)
Screenshot: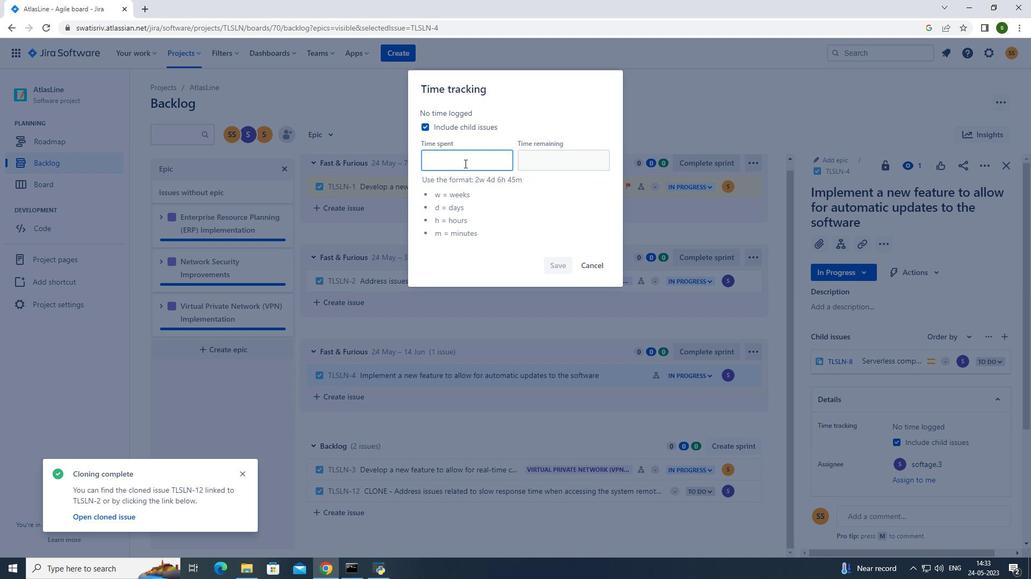 
Action: Key pressed 6w<Key.space>5d<Key.space>13h<Key.space>13m
Screenshot: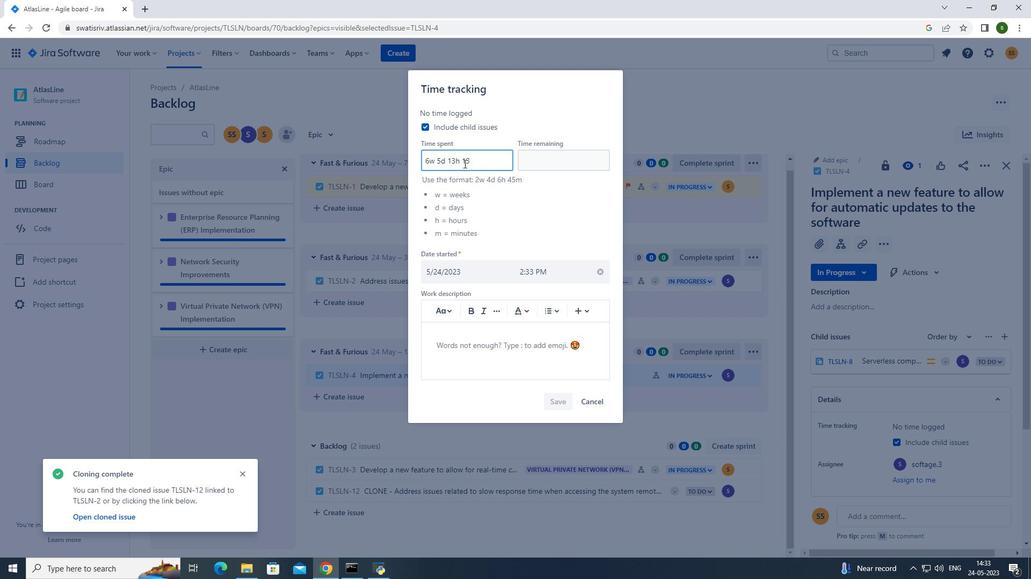 
Action: Mouse moved to (537, 164)
Screenshot: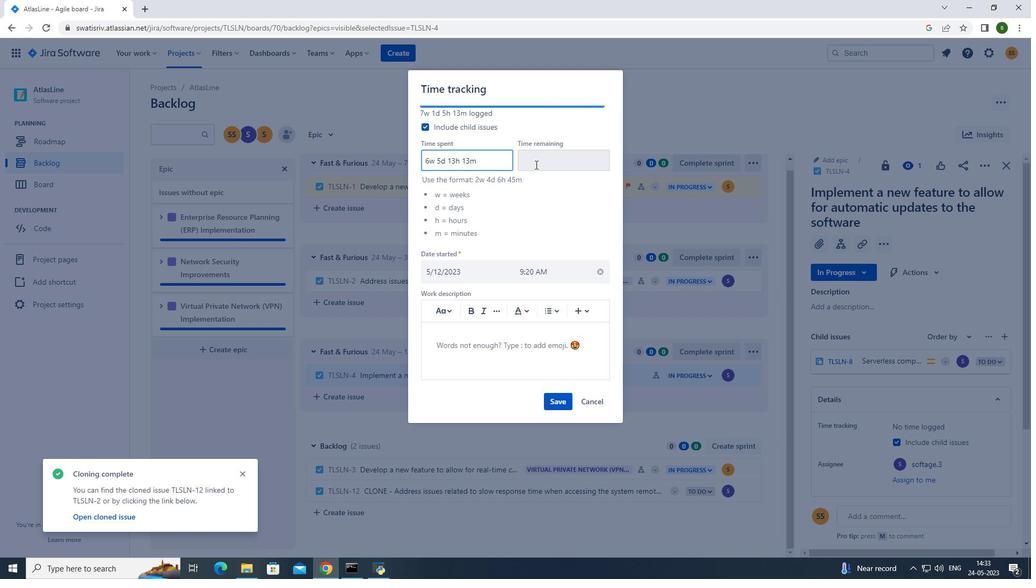 
Action: Mouse pressed left at (537, 164)
Screenshot: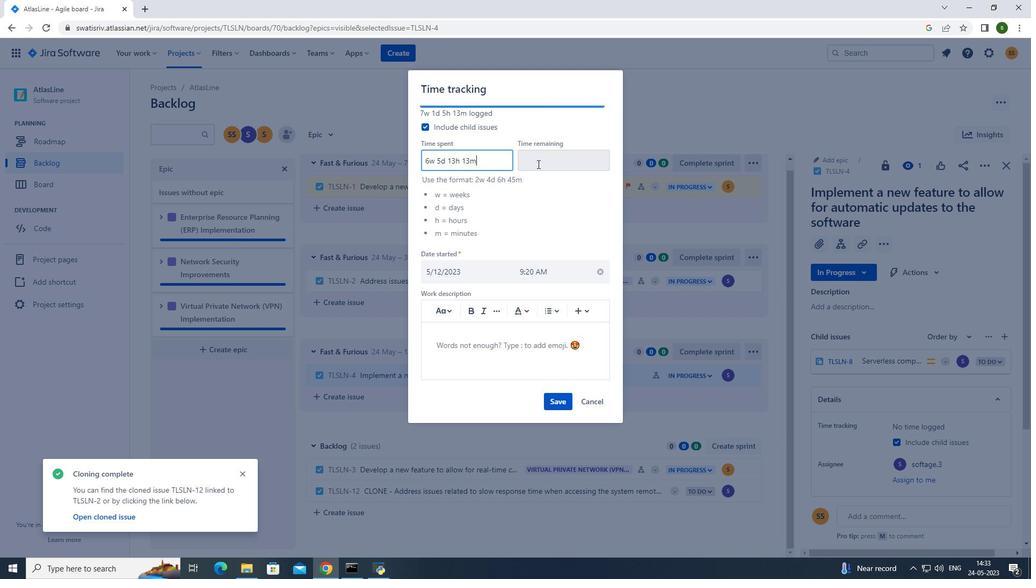 
Action: Mouse moved to (532, 165)
Screenshot: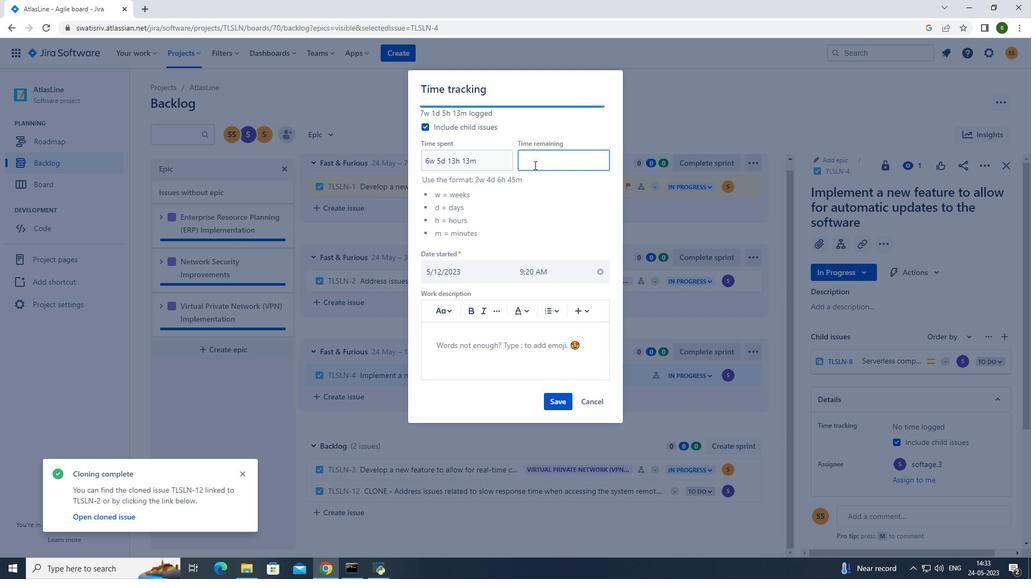 
Action: Key pressed 2w
Screenshot: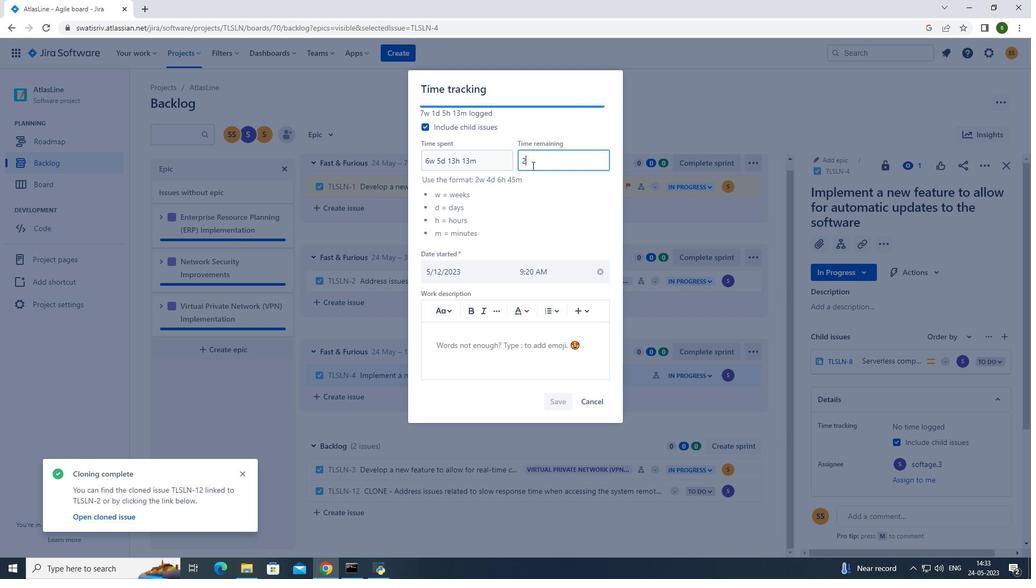 
Action: Mouse moved to (530, 167)
Screenshot: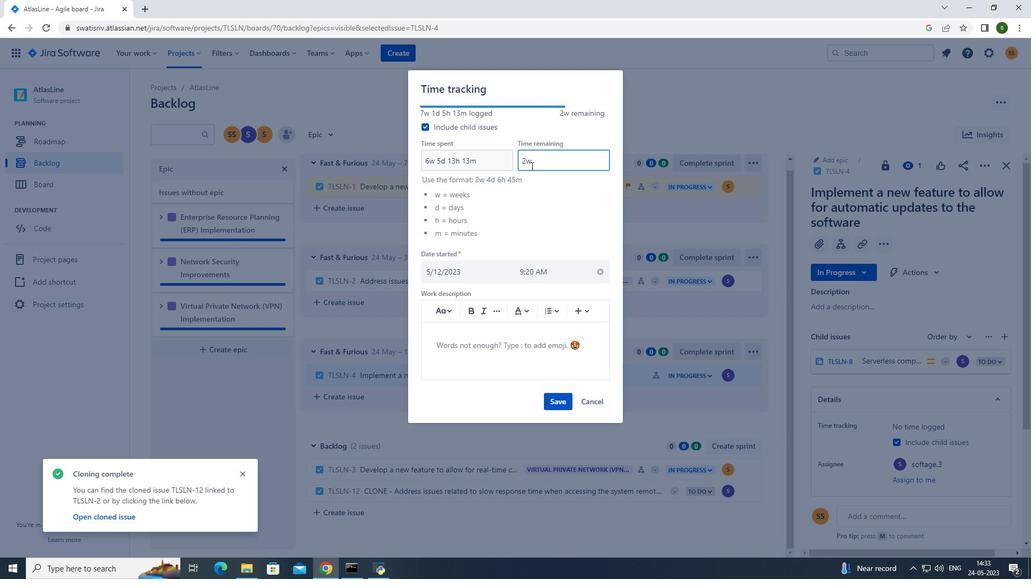 
Action: Key pressed <Key.space>5d<Key.space>
Screenshot: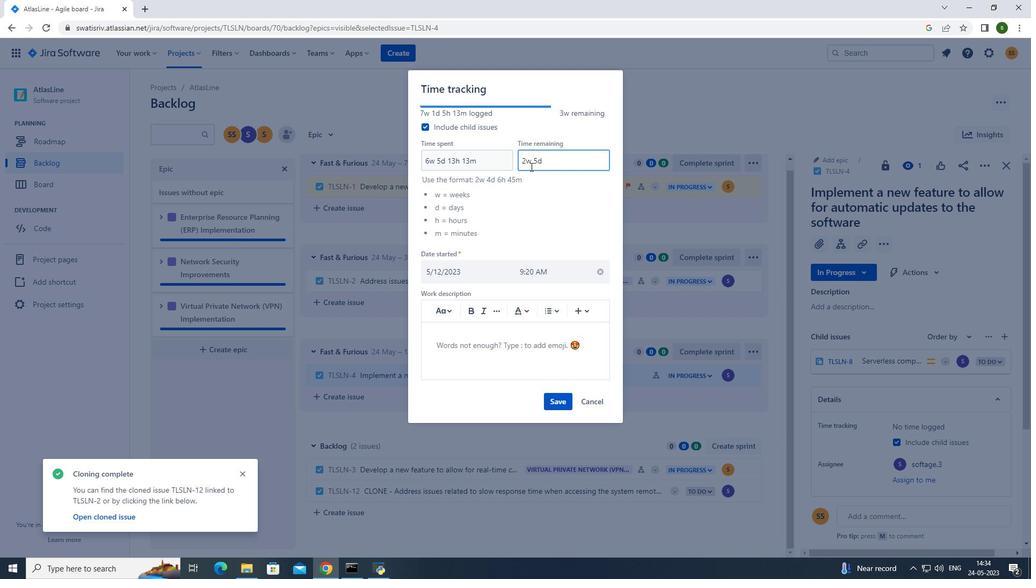 
Action: Mouse moved to (529, 167)
Screenshot: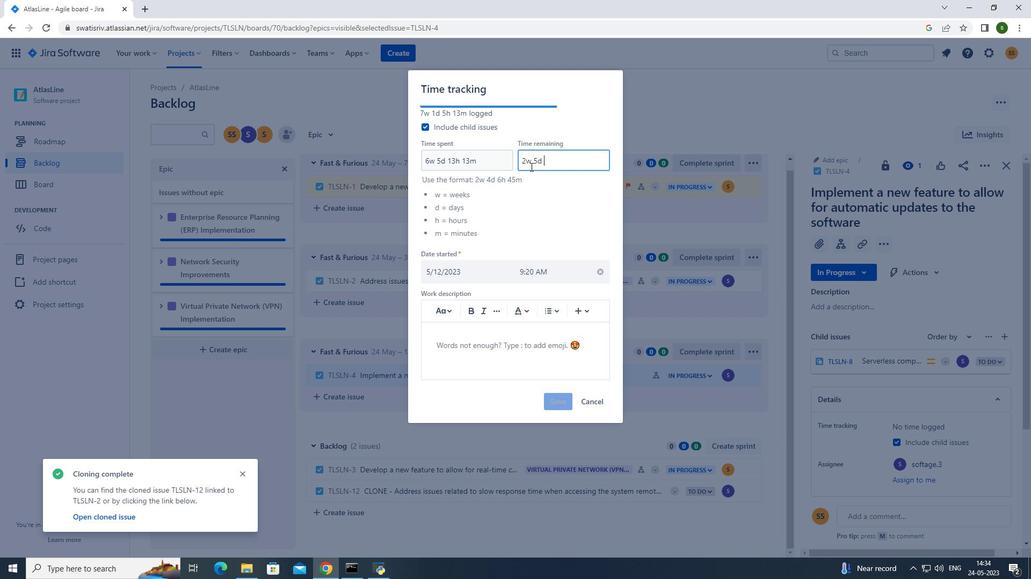 
Action: Key pressed 9h<Key.space>17m
Screenshot: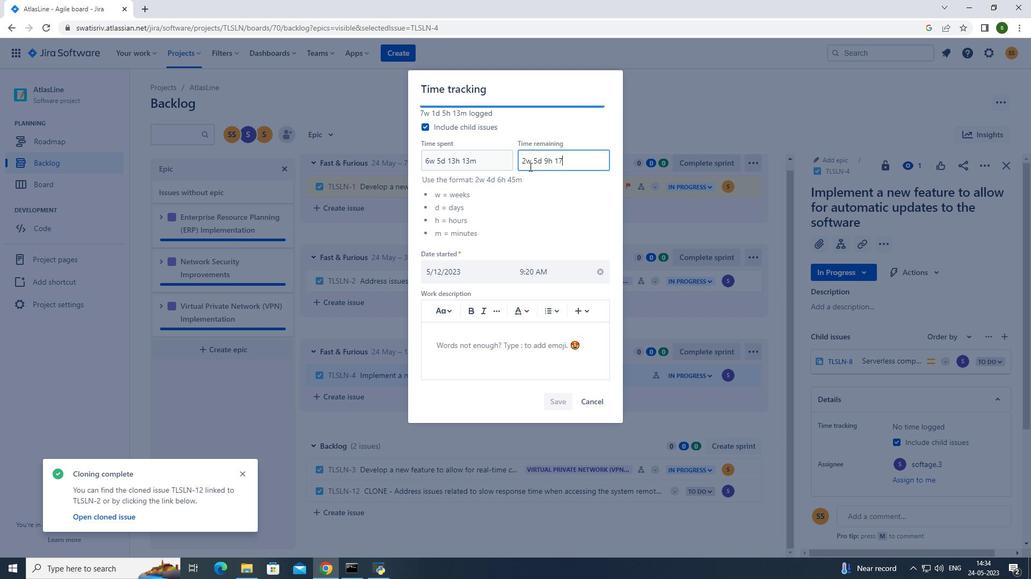
Action: Mouse moved to (560, 397)
Screenshot: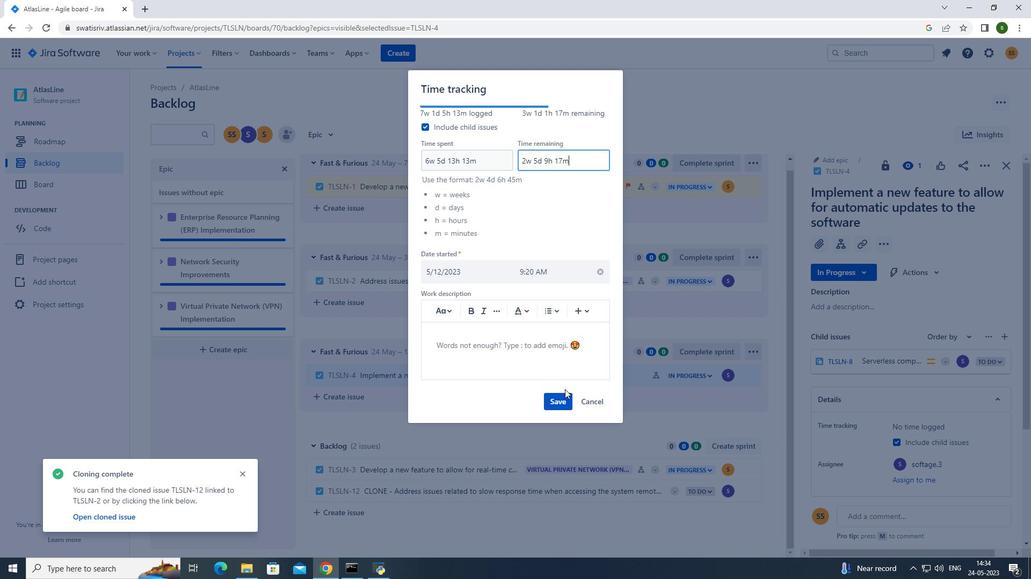 
Action: Mouse pressed left at (560, 397)
Screenshot: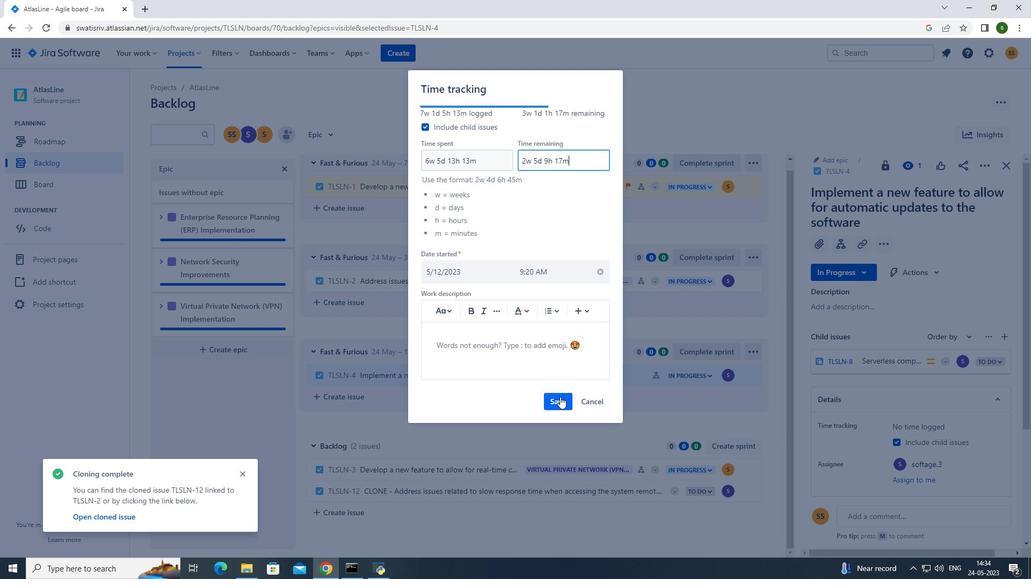 
Action: Mouse moved to (749, 374)
Screenshot: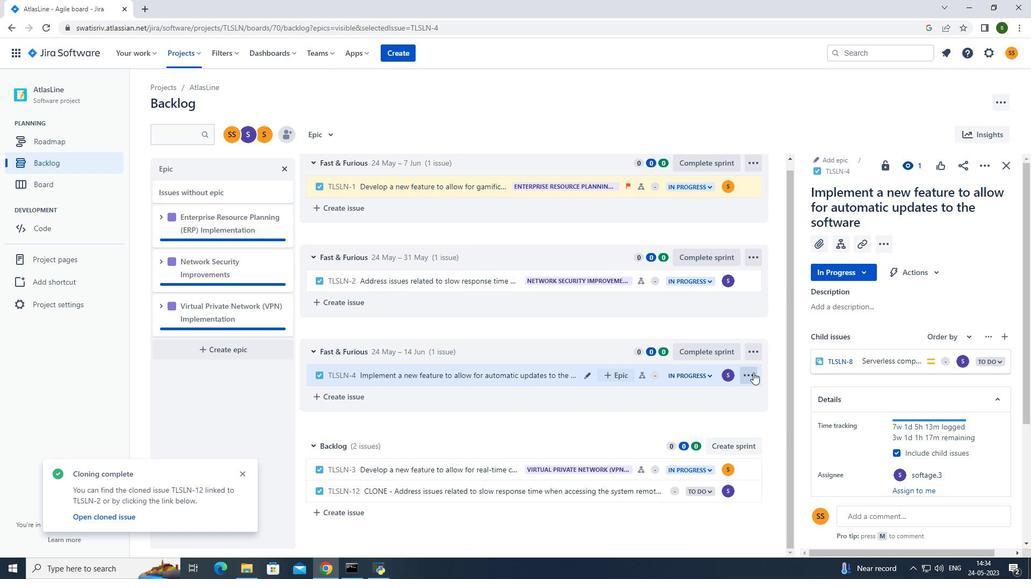 
Action: Mouse pressed left at (749, 374)
Screenshot: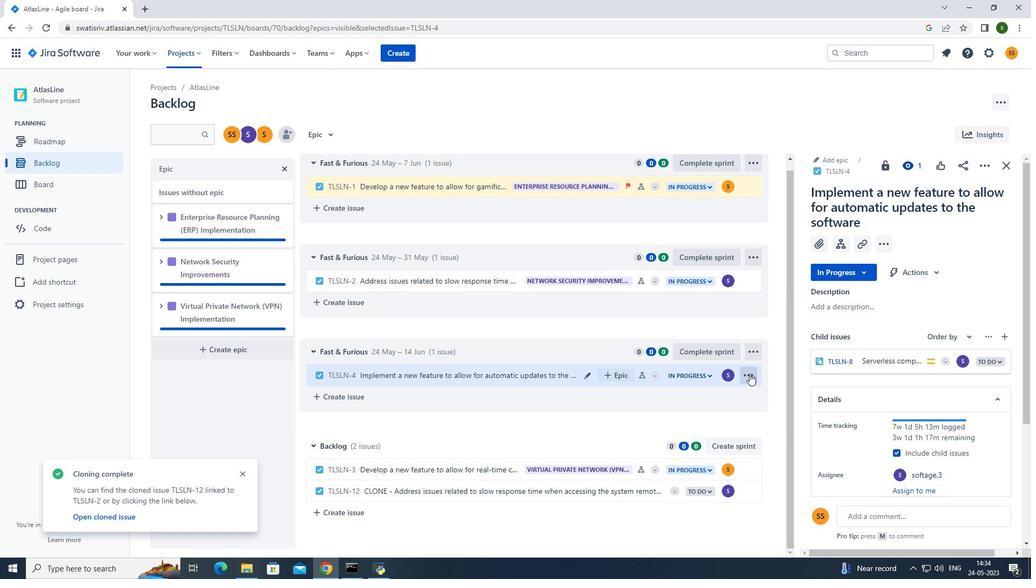 
Action: Mouse moved to (726, 352)
Screenshot: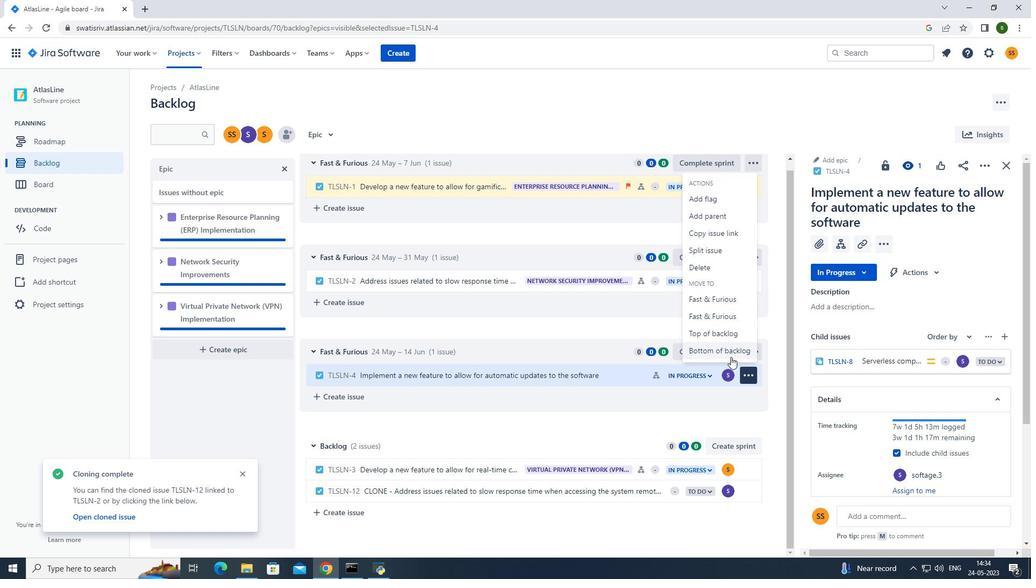 
Action: Mouse pressed left at (726, 352)
Screenshot: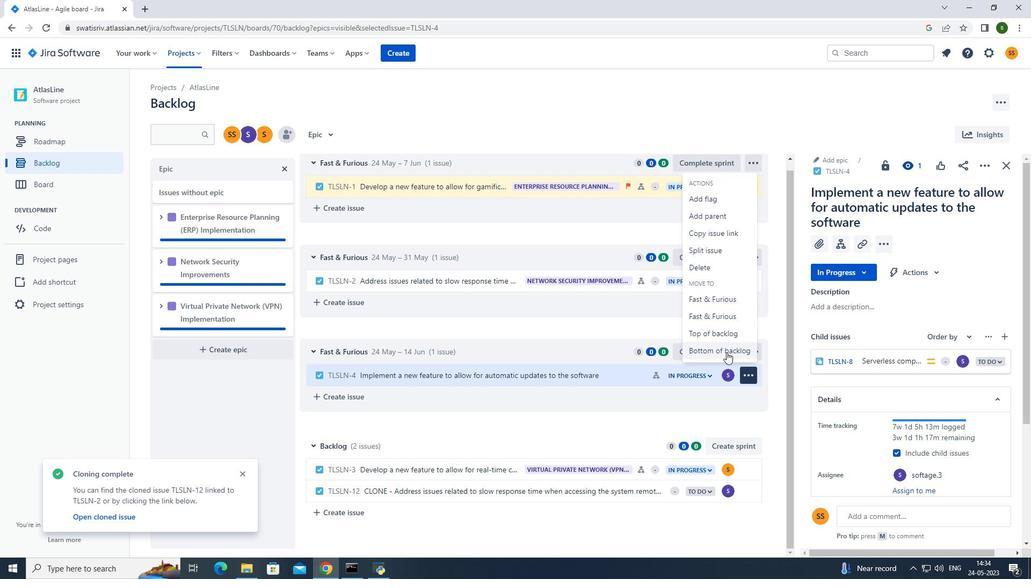 
Action: Mouse moved to (537, 173)
Screenshot: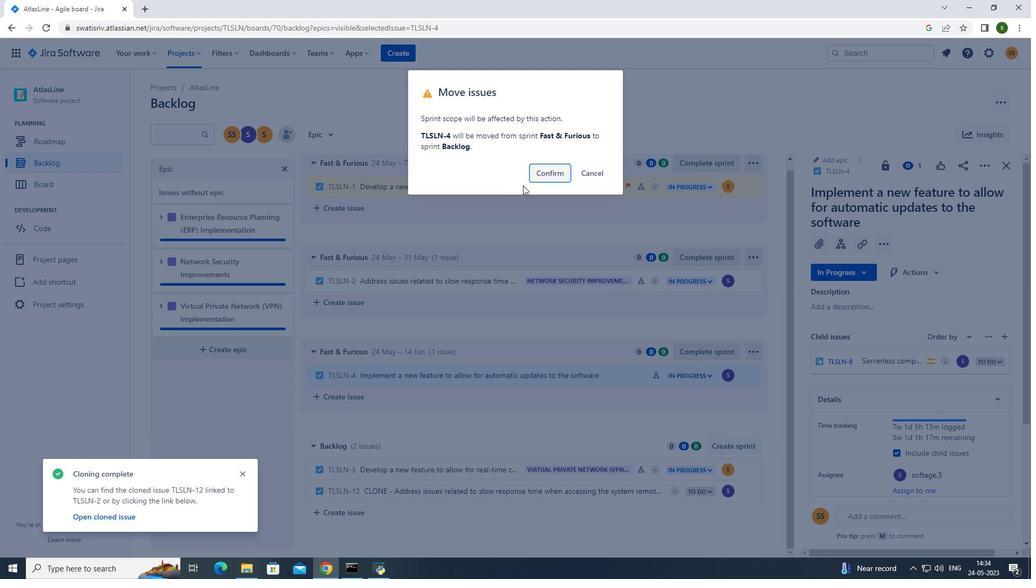 
Action: Mouse pressed left at (537, 173)
Screenshot: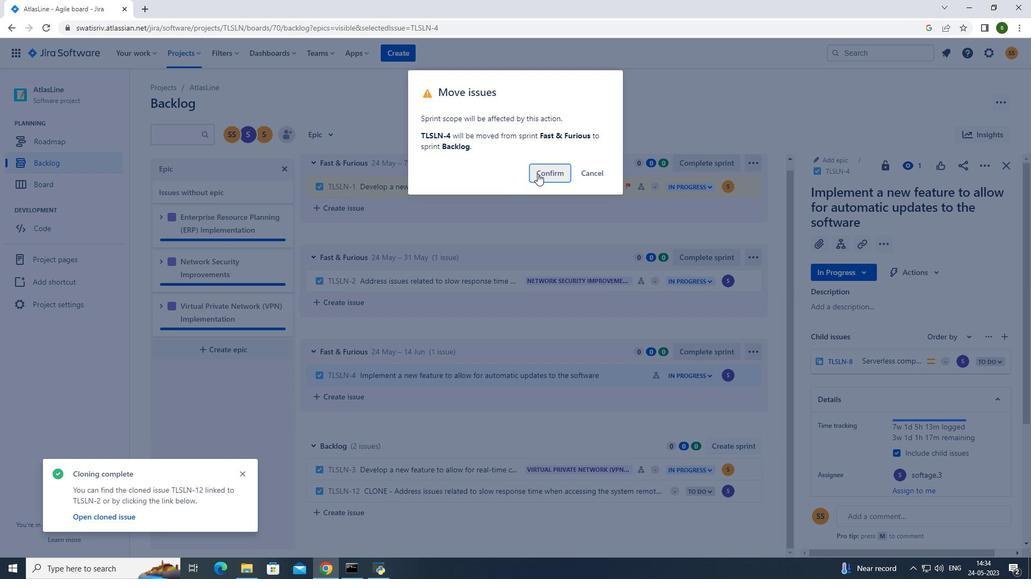 
Action: Mouse moved to (519, 409)
Screenshot: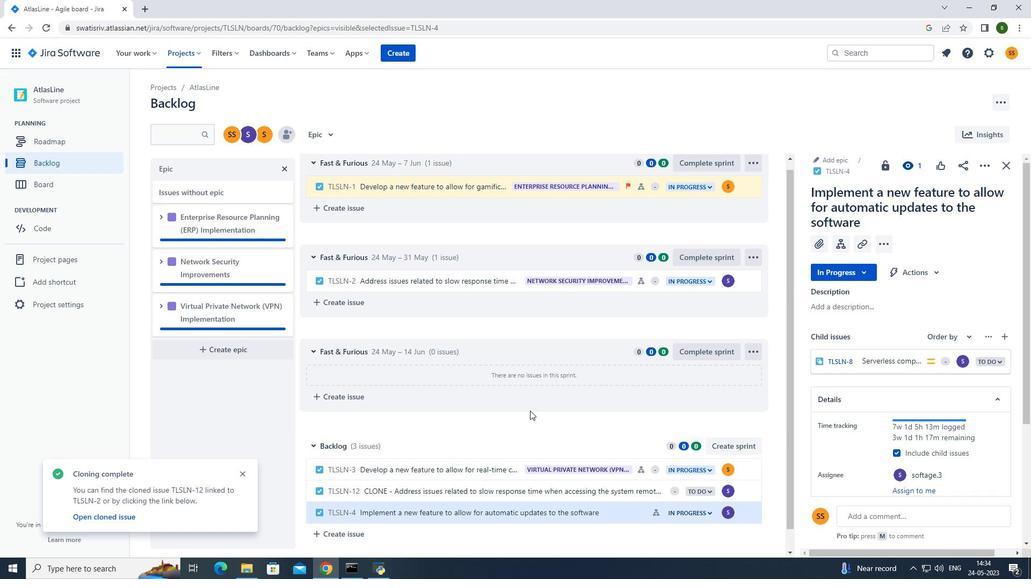 
Action: Mouse scrolled (519, 409) with delta (0, 0)
Screenshot: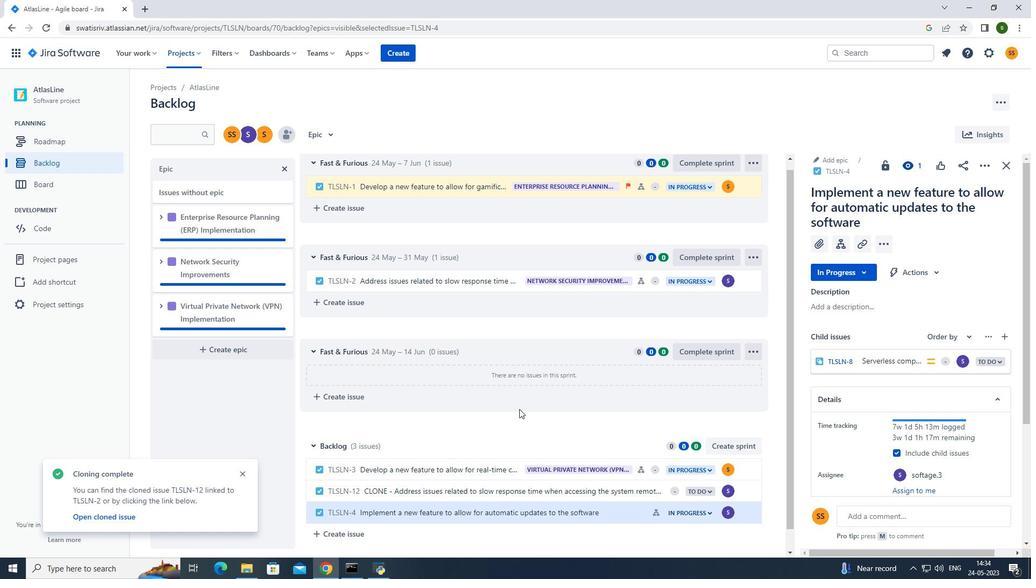 
Action: Mouse moved to (621, 491)
Screenshot: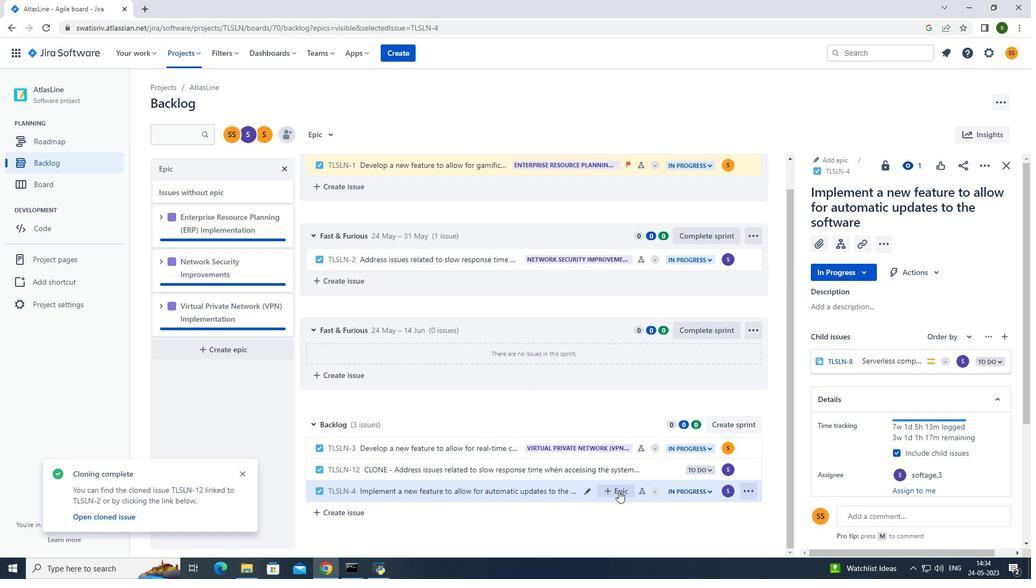
Action: Mouse pressed left at (621, 491)
Screenshot: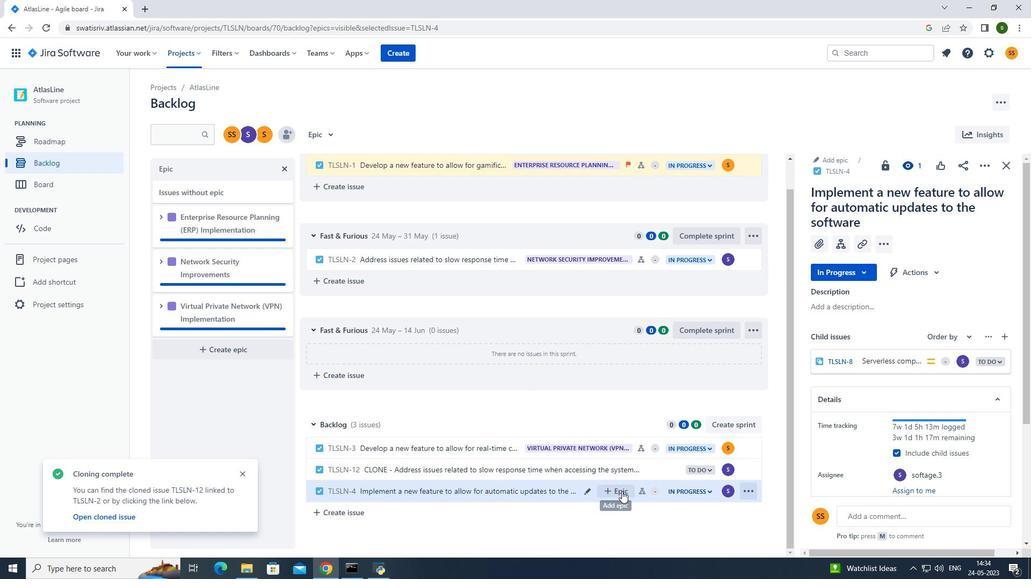 
Action: Mouse moved to (621, 491)
Screenshot: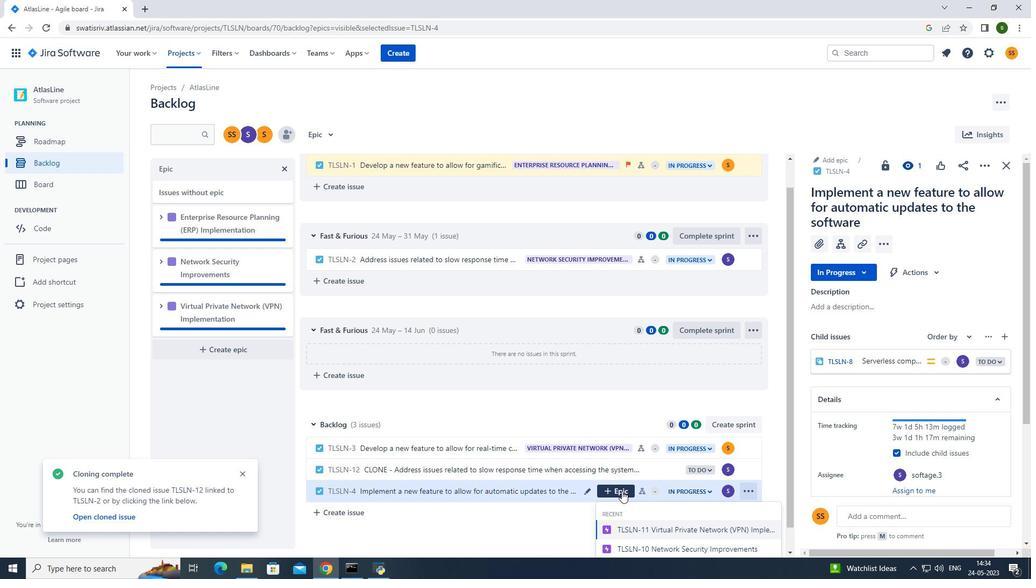 
Action: Mouse scrolled (621, 491) with delta (0, 0)
Screenshot: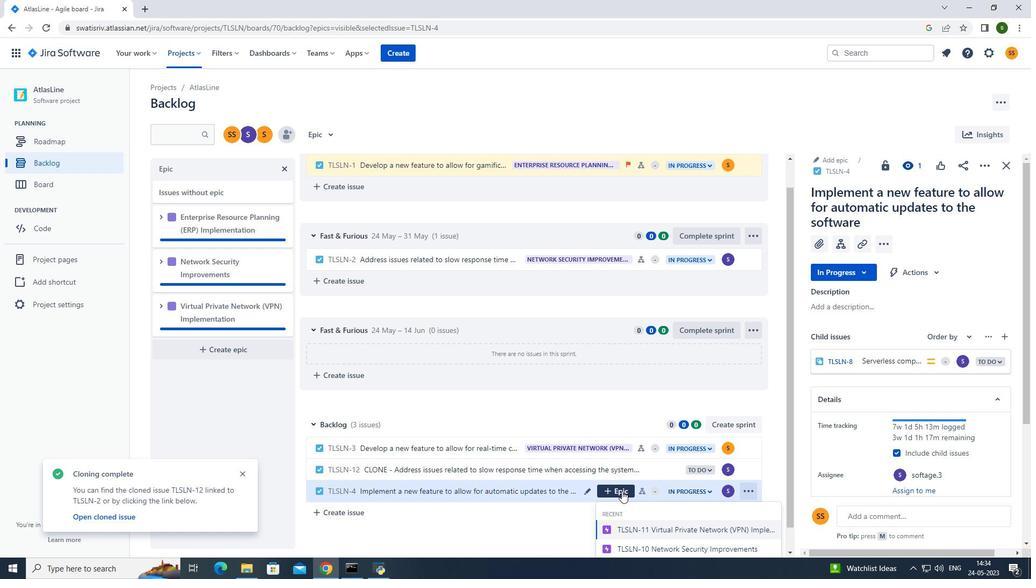 
Action: Mouse scrolled (621, 491) with delta (0, 0)
Screenshot: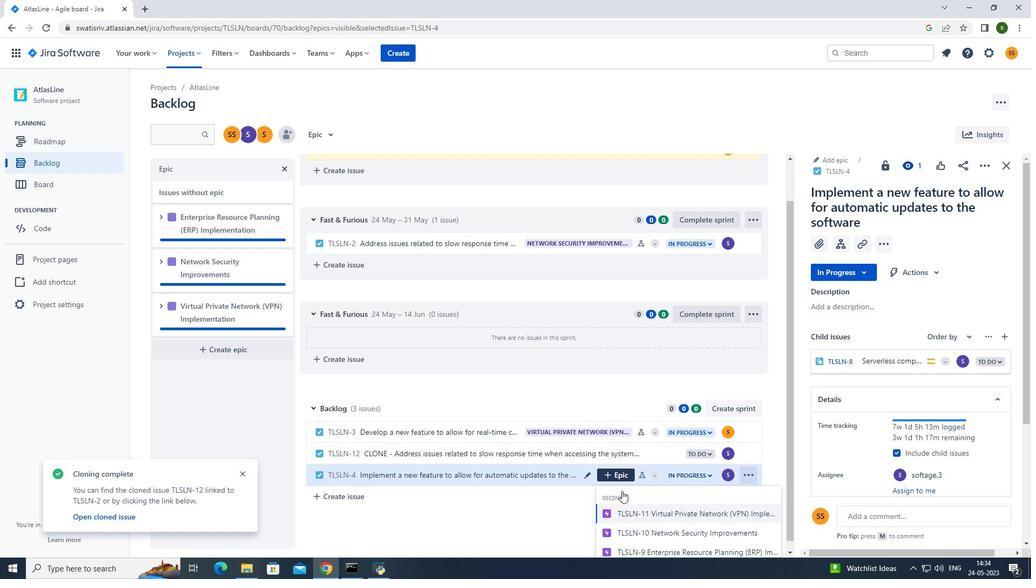 
Action: Mouse scrolled (621, 491) with delta (0, 0)
Screenshot: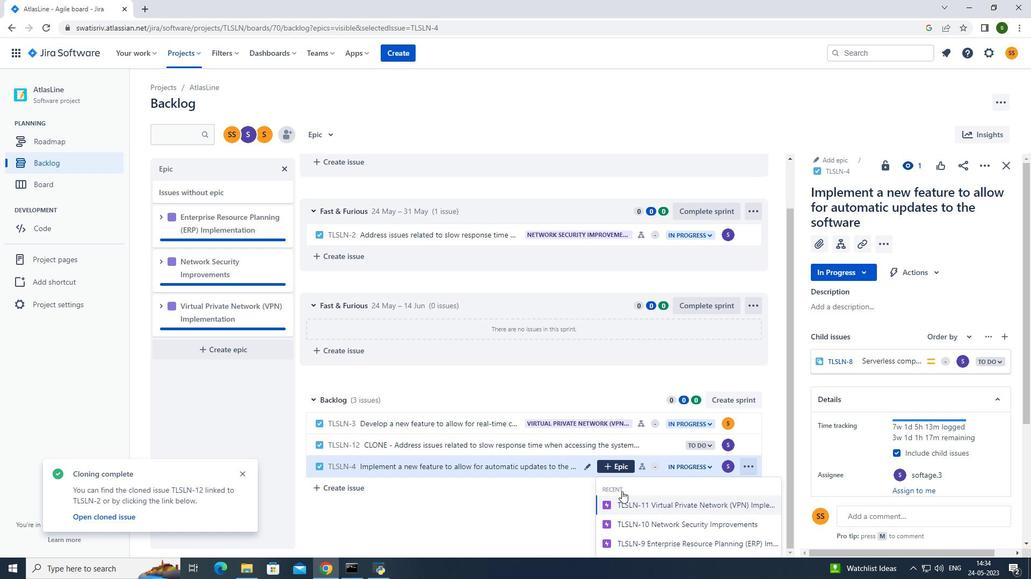 
Action: Mouse moved to (657, 541)
Screenshot: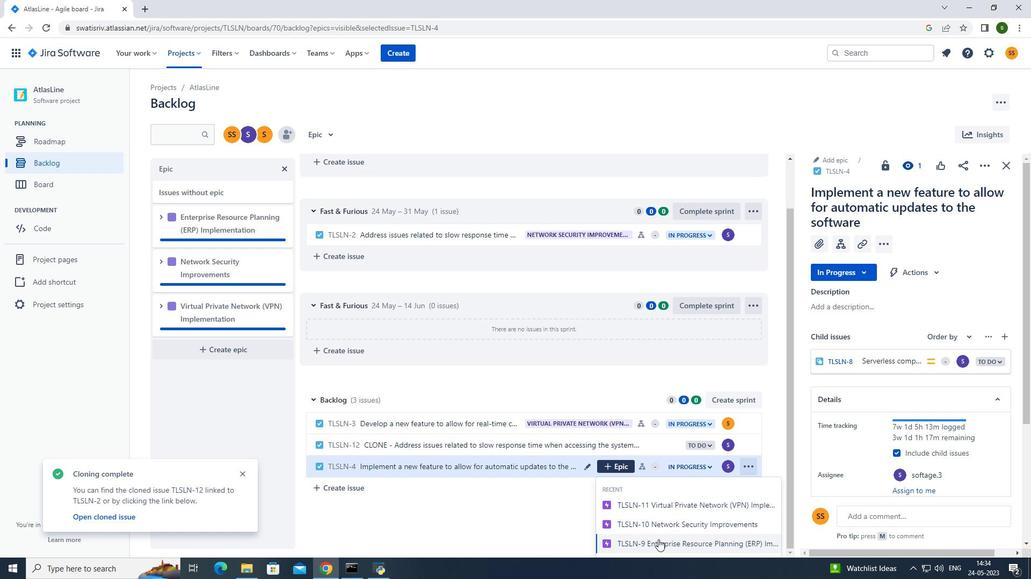 
Action: Mouse pressed left at (657, 541)
Screenshot: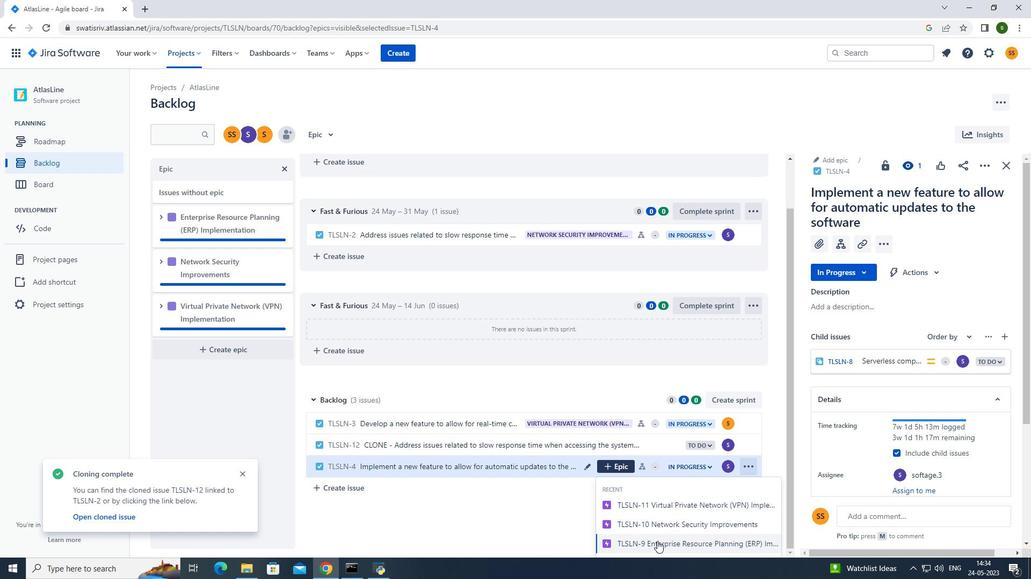 
Action: Mouse moved to (327, 133)
Screenshot: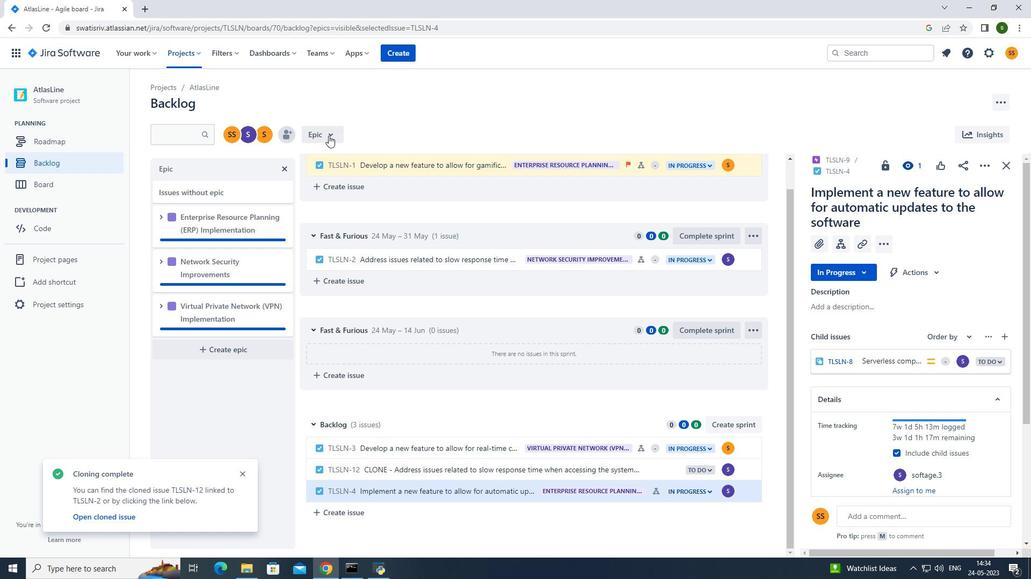 
Action: Mouse pressed left at (327, 133)
Screenshot: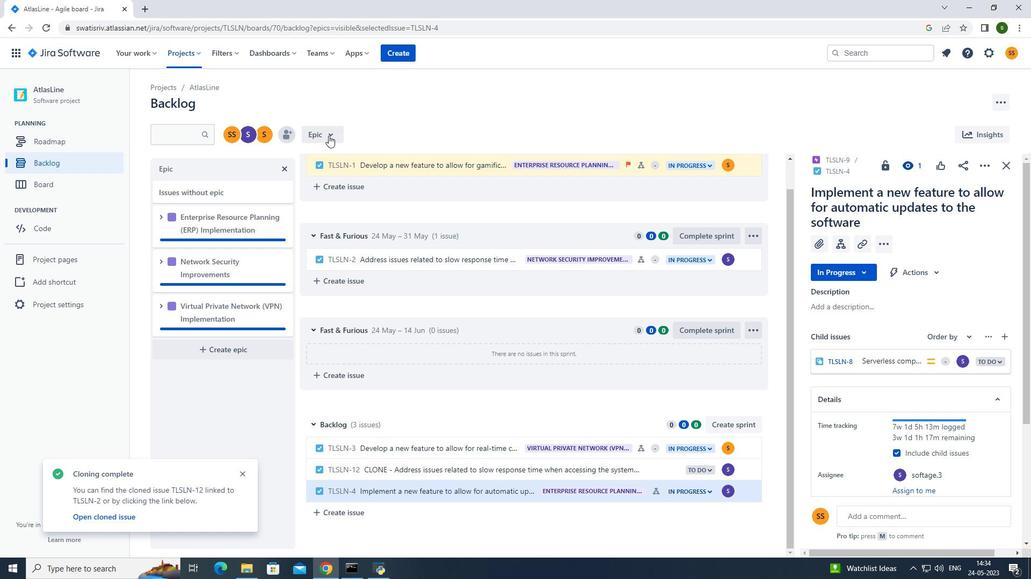 
Action: Mouse moved to (365, 184)
Screenshot: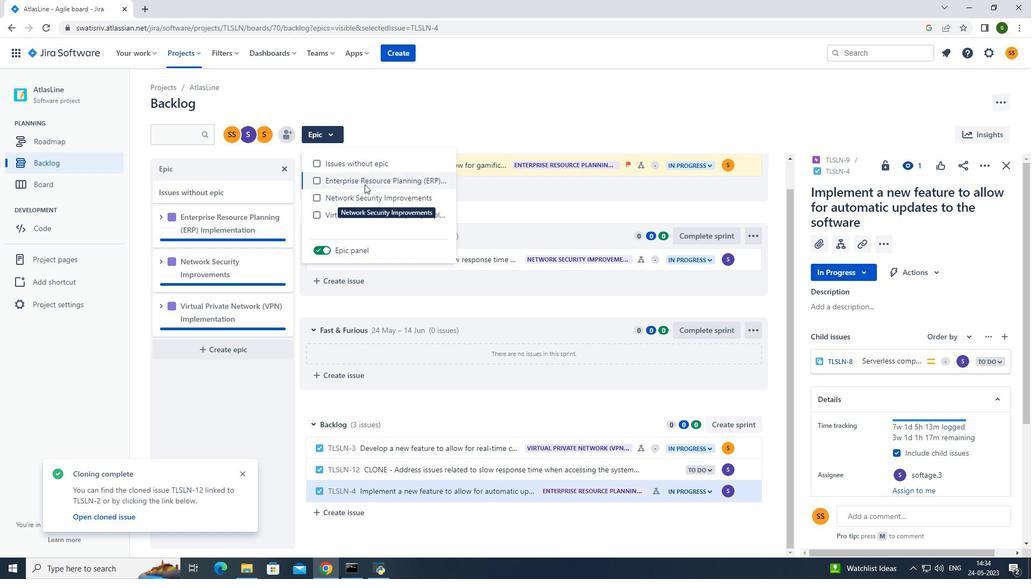 
Action: Mouse pressed left at (365, 184)
Screenshot: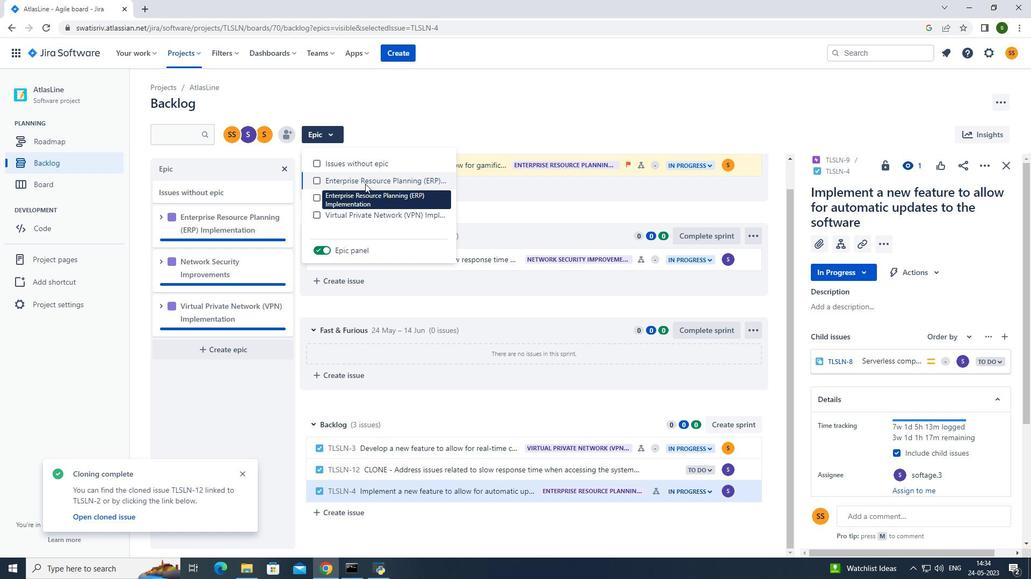 
Action: Mouse moved to (490, 121)
Screenshot: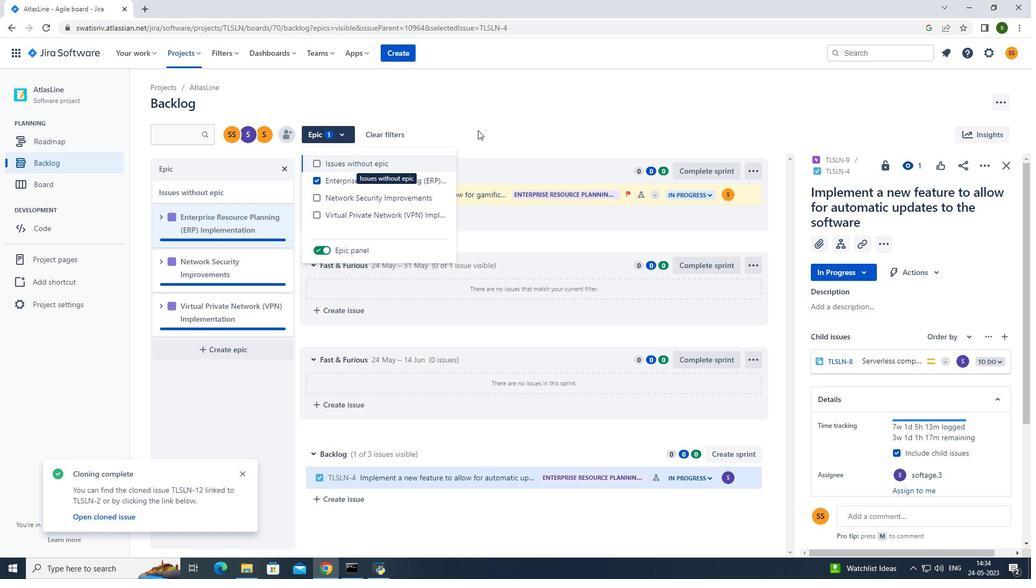 
Action: Mouse pressed left at (490, 121)
Screenshot: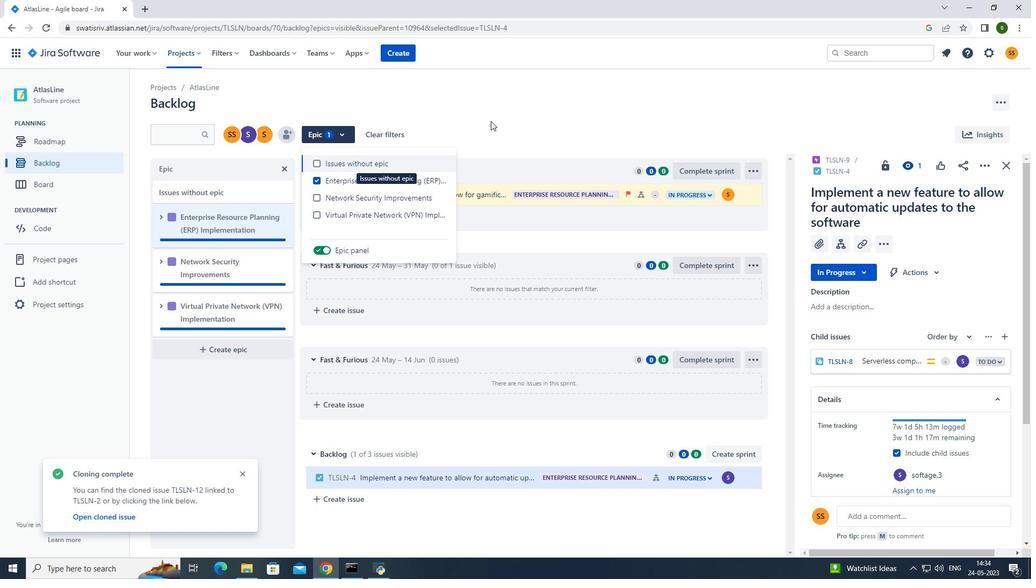 
